 Task: Create a due date automation trigger when advanced on, on the tuesday after a card is due add fields without custom field "Resume" set to a number greater than 1 and greater than 10 at 11:00 AM.
Action: Mouse moved to (895, 273)
Screenshot: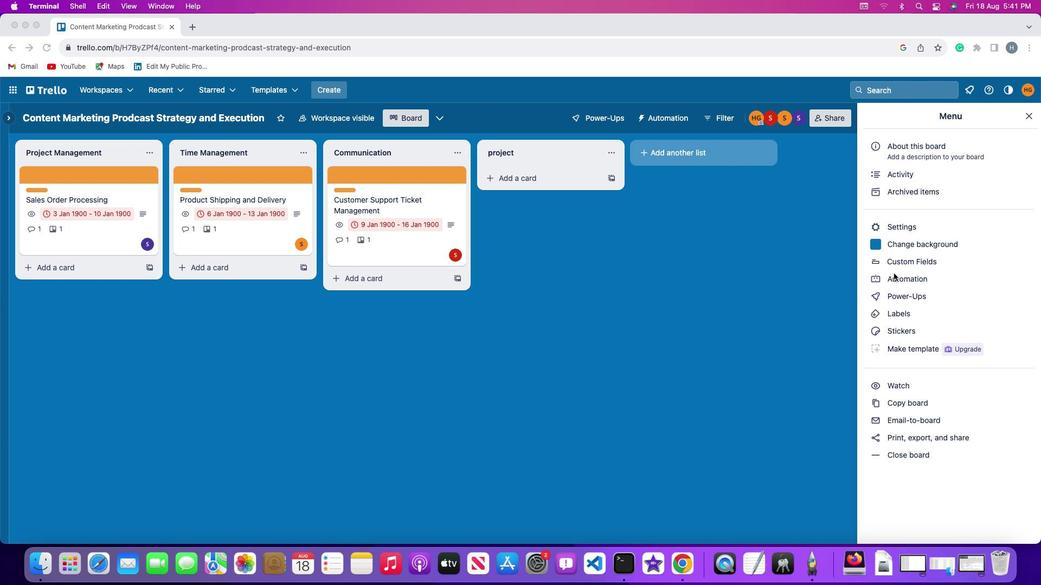 
Action: Mouse pressed left at (895, 273)
Screenshot: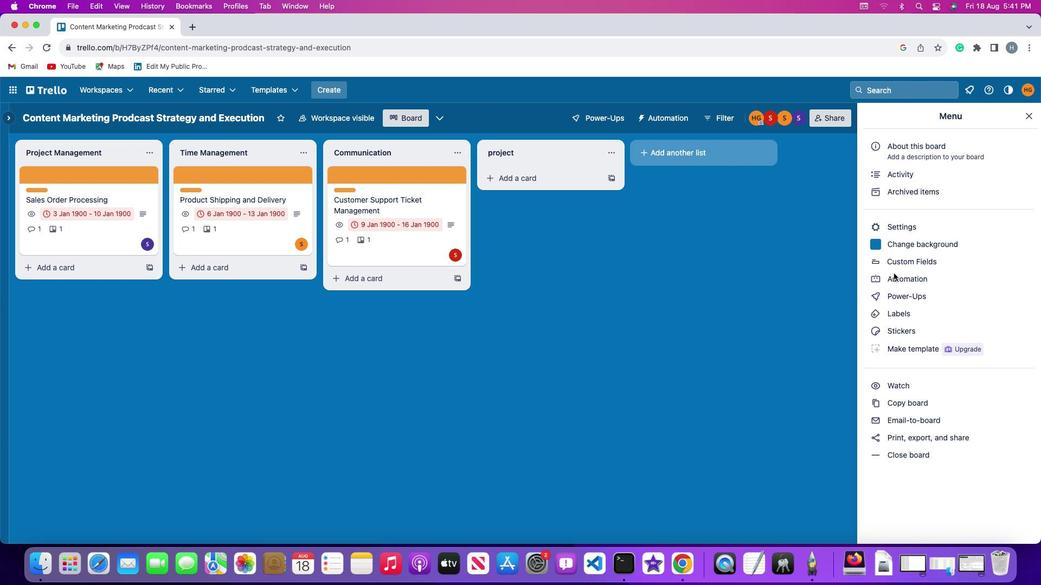 
Action: Mouse pressed left at (895, 273)
Screenshot: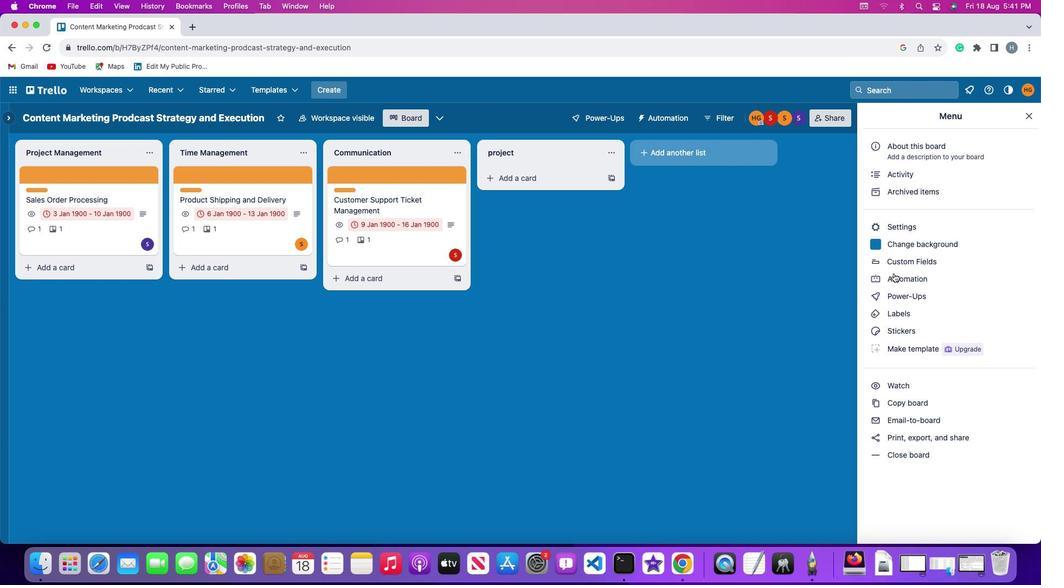 
Action: Mouse moved to (55, 254)
Screenshot: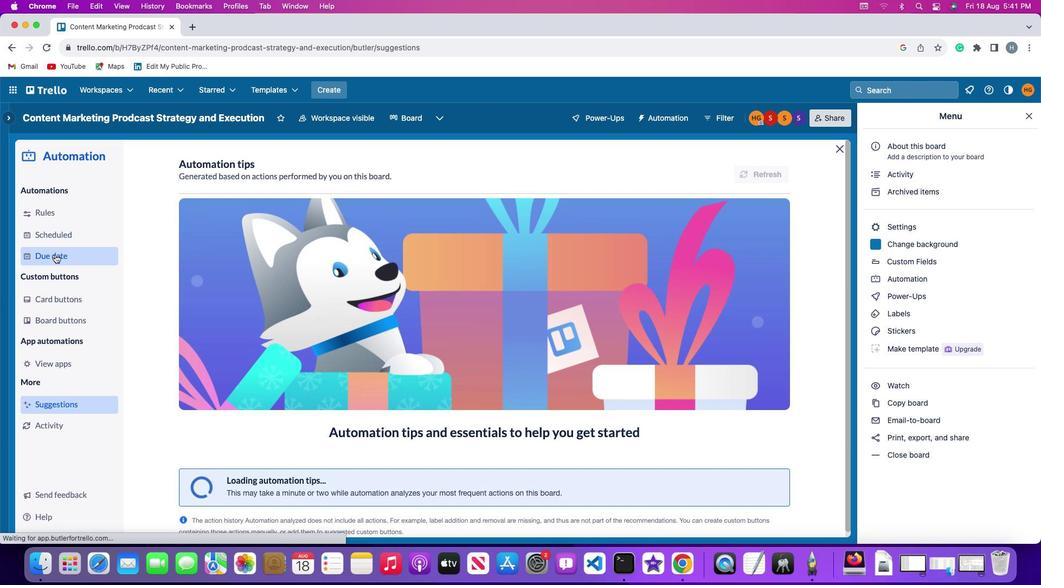 
Action: Mouse pressed left at (55, 254)
Screenshot: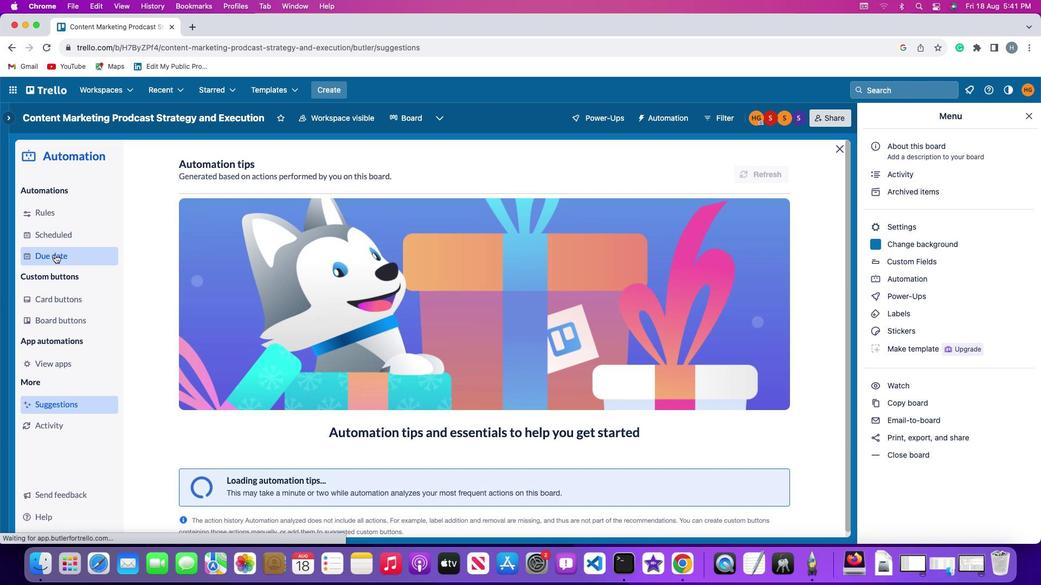
Action: Mouse moved to (732, 166)
Screenshot: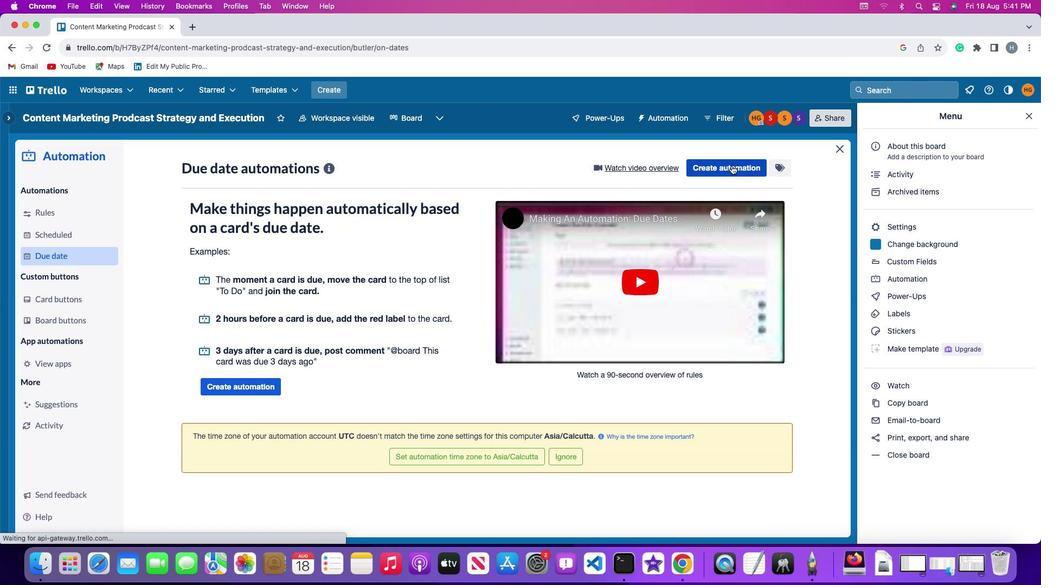 
Action: Mouse pressed left at (732, 166)
Screenshot: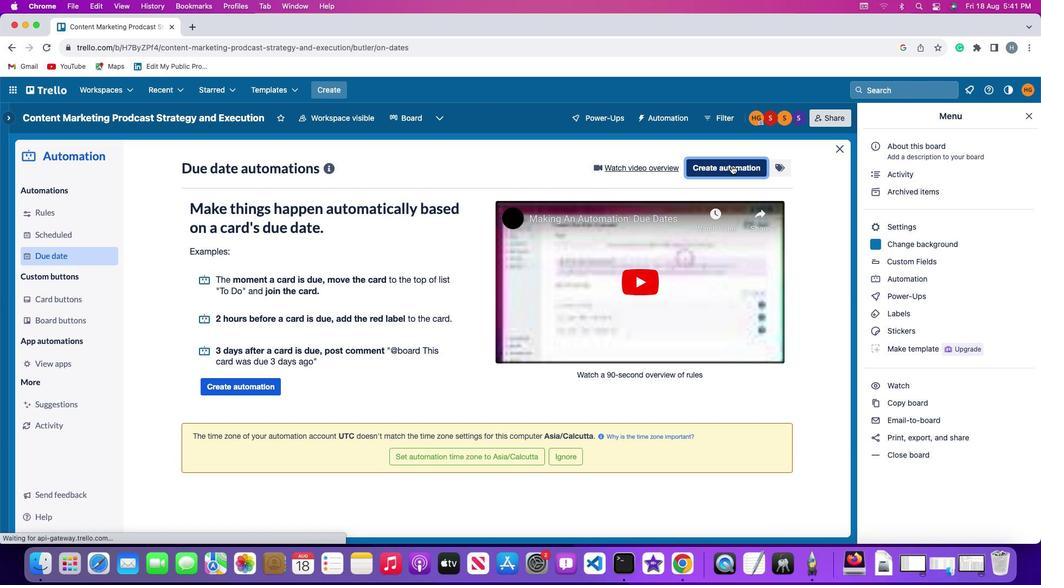 
Action: Mouse moved to (204, 279)
Screenshot: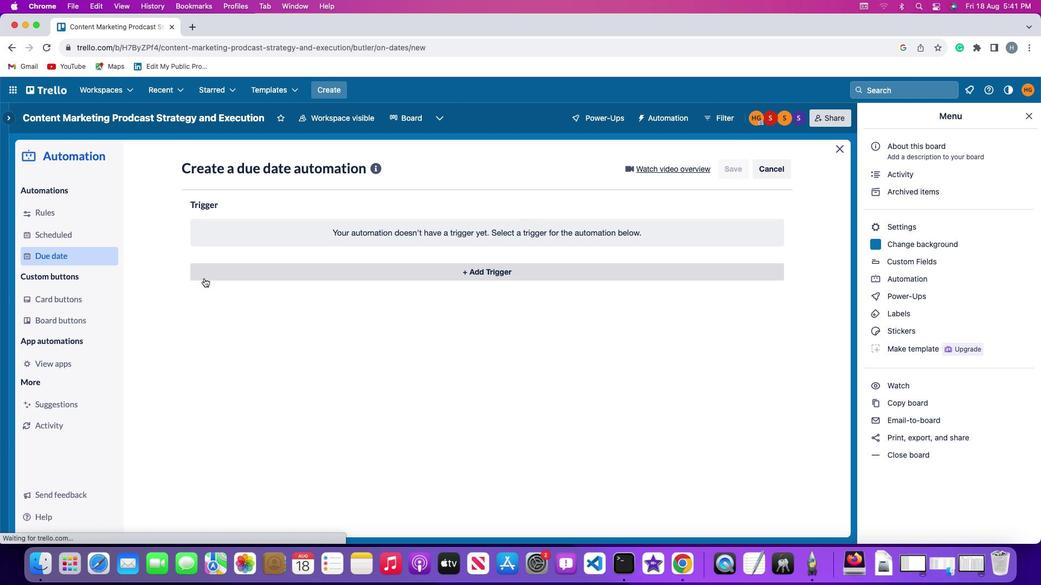 
Action: Mouse pressed left at (204, 279)
Screenshot: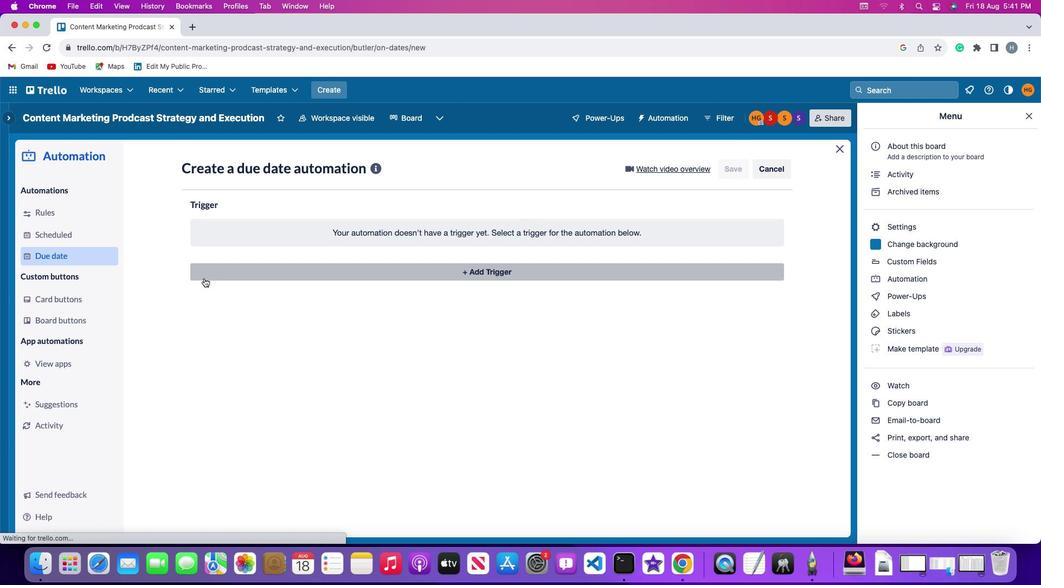 
Action: Mouse moved to (233, 470)
Screenshot: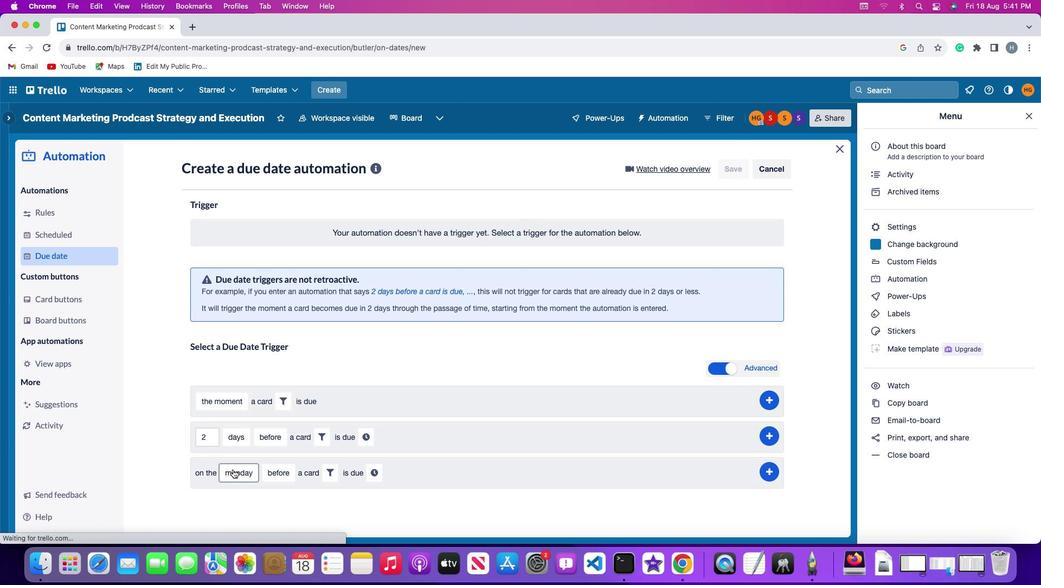 
Action: Mouse pressed left at (233, 470)
Screenshot: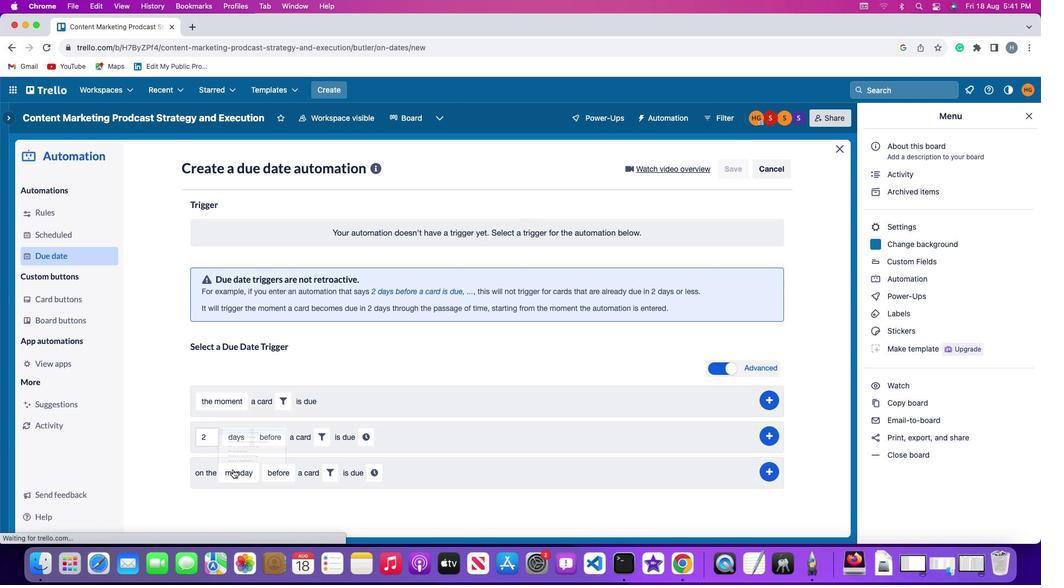 
Action: Mouse moved to (254, 341)
Screenshot: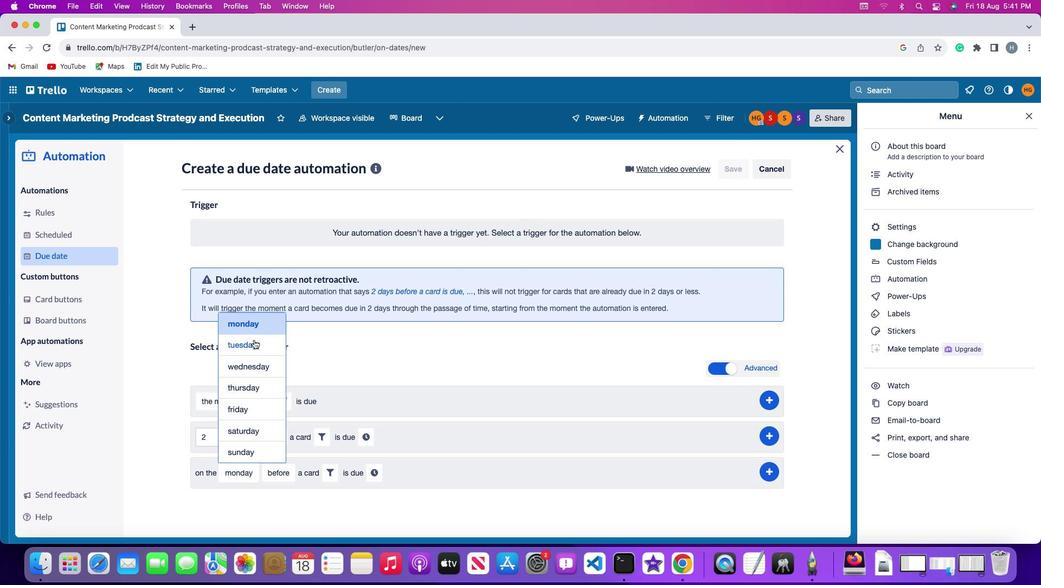 
Action: Mouse pressed left at (254, 341)
Screenshot: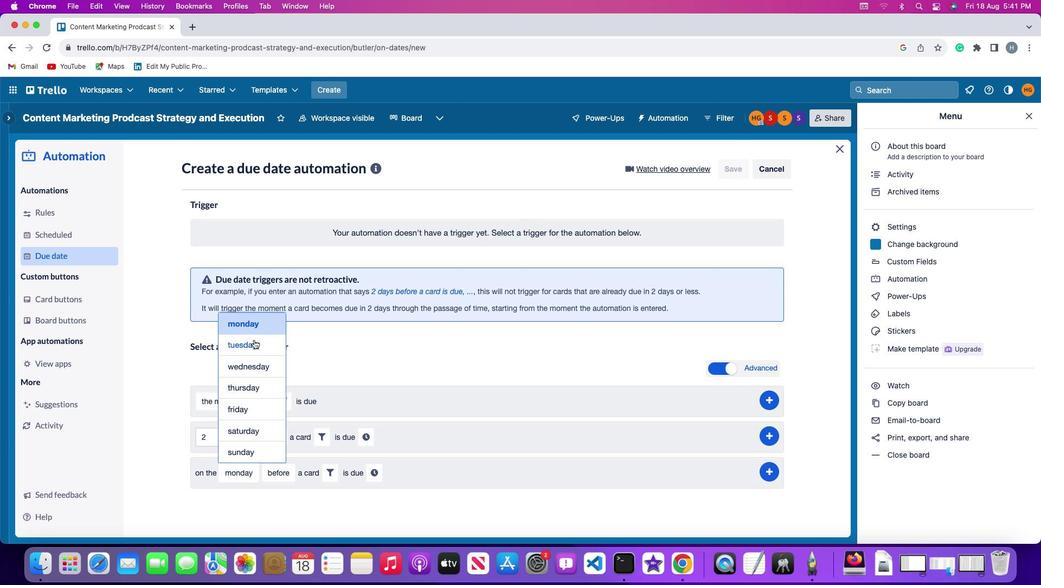 
Action: Mouse moved to (280, 469)
Screenshot: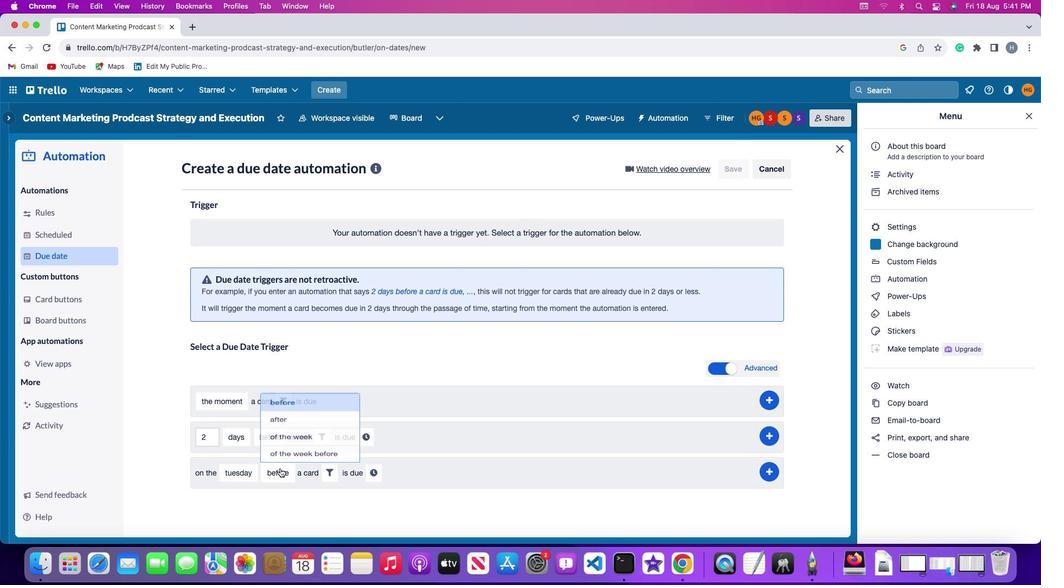 
Action: Mouse pressed left at (280, 469)
Screenshot: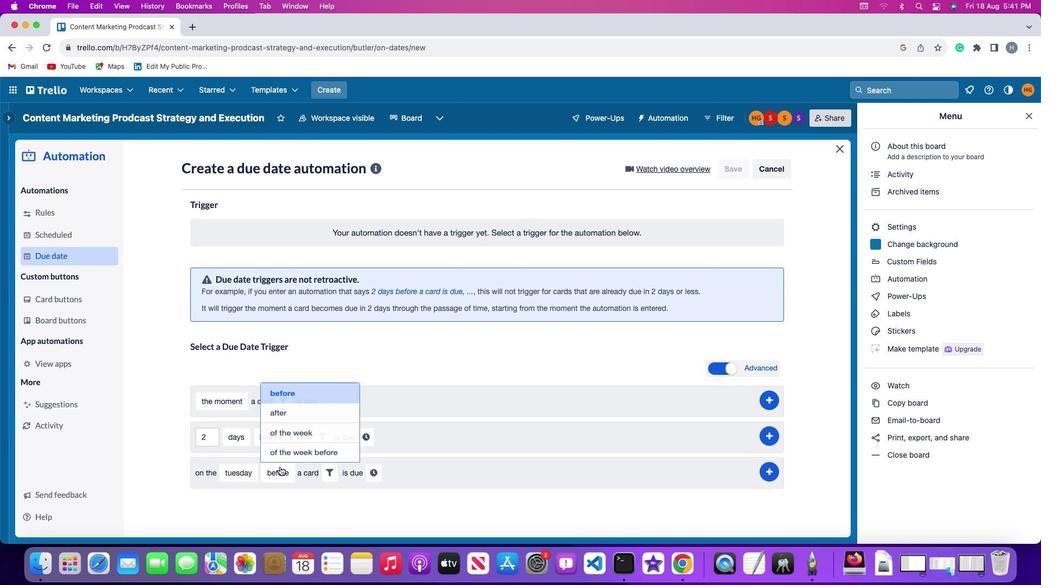 
Action: Mouse moved to (291, 408)
Screenshot: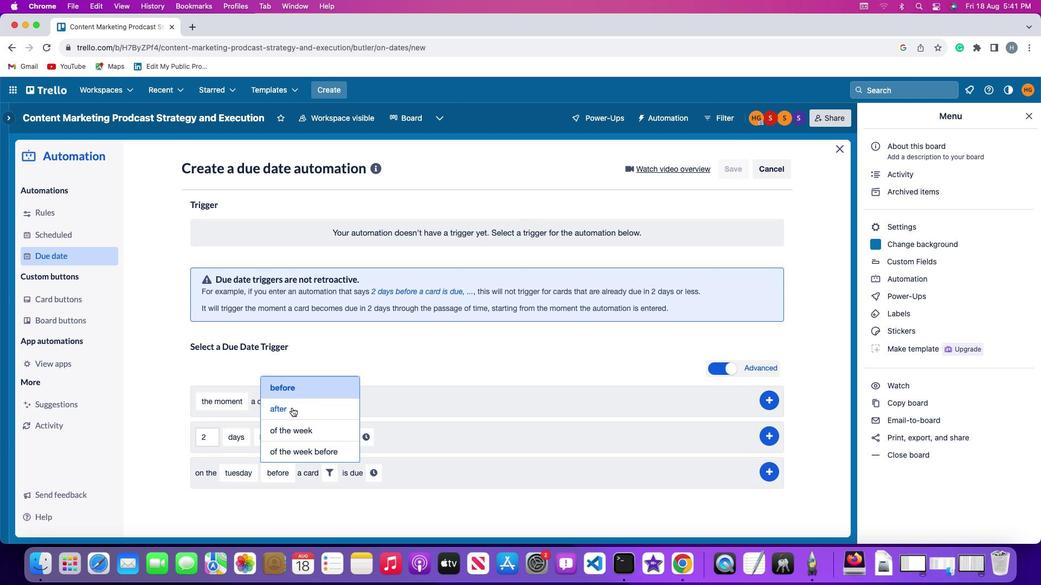 
Action: Mouse pressed left at (291, 408)
Screenshot: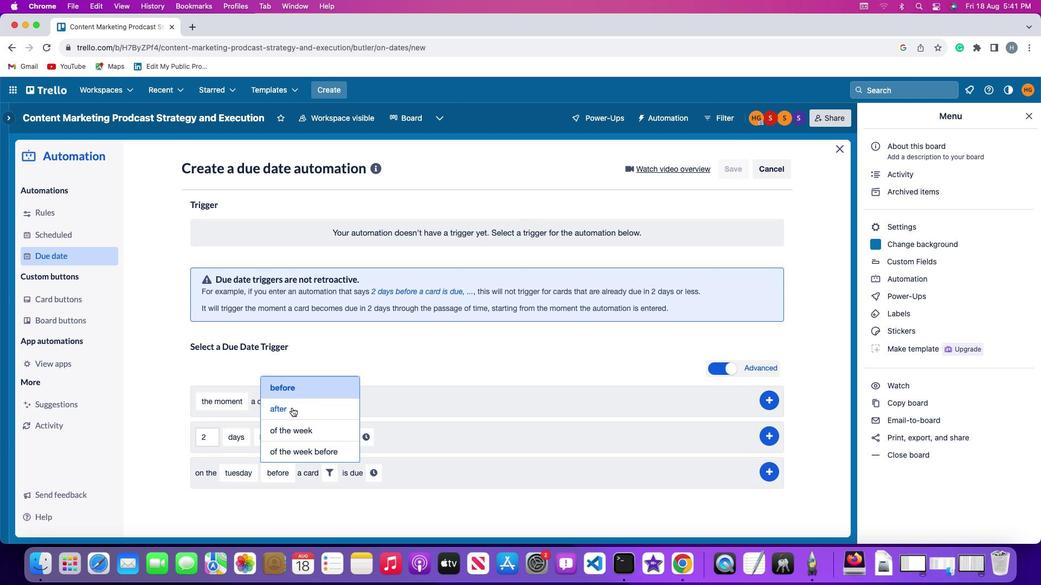 
Action: Mouse moved to (324, 468)
Screenshot: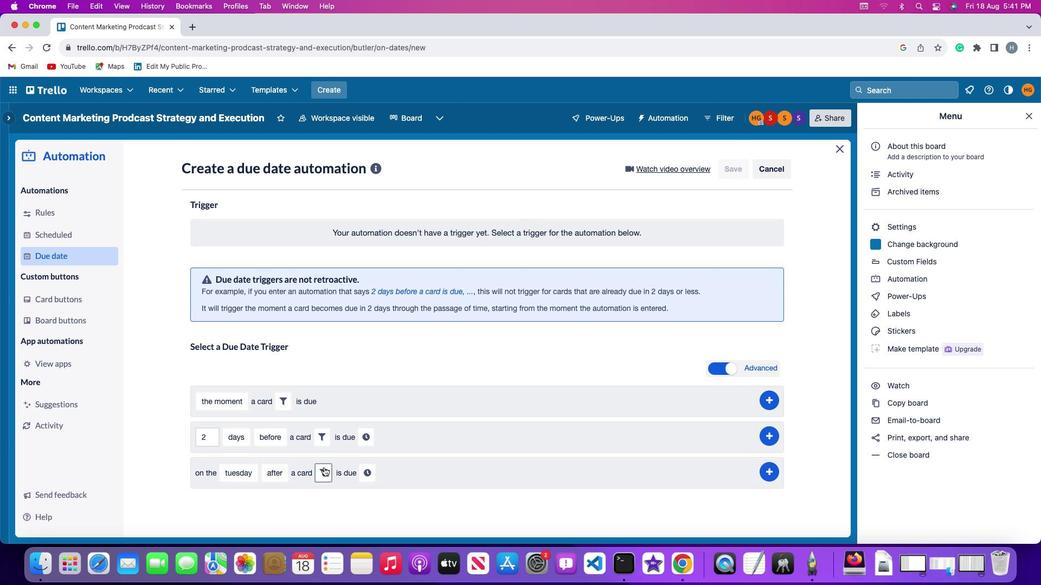 
Action: Mouse pressed left at (324, 468)
Screenshot: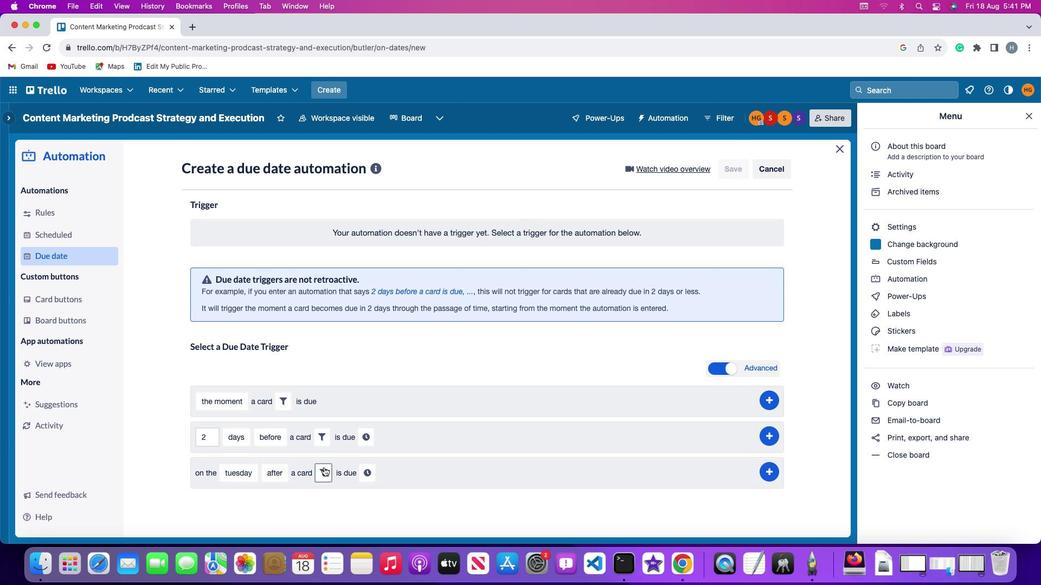 
Action: Mouse moved to (507, 505)
Screenshot: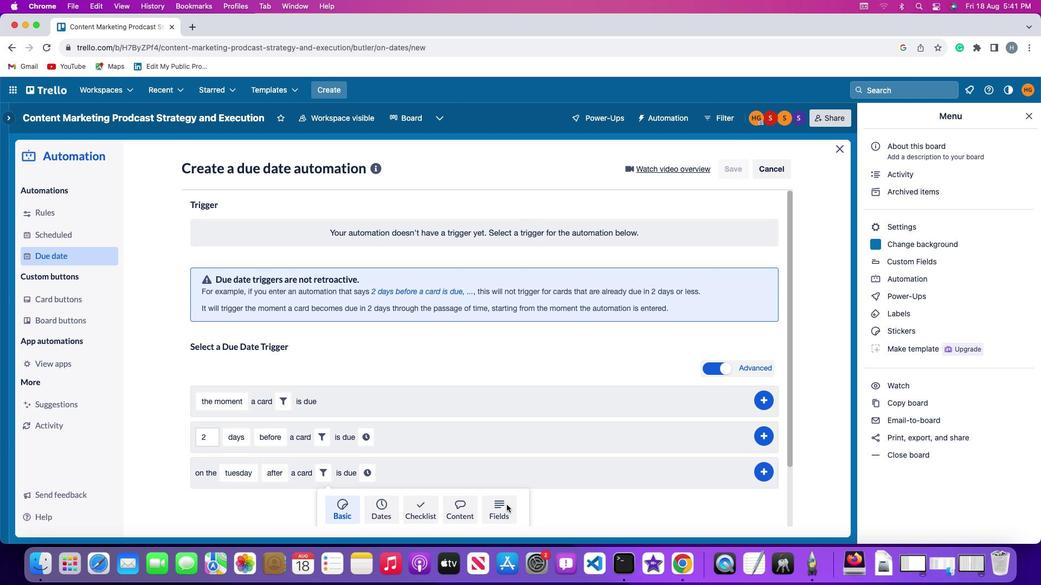 
Action: Mouse pressed left at (507, 505)
Screenshot: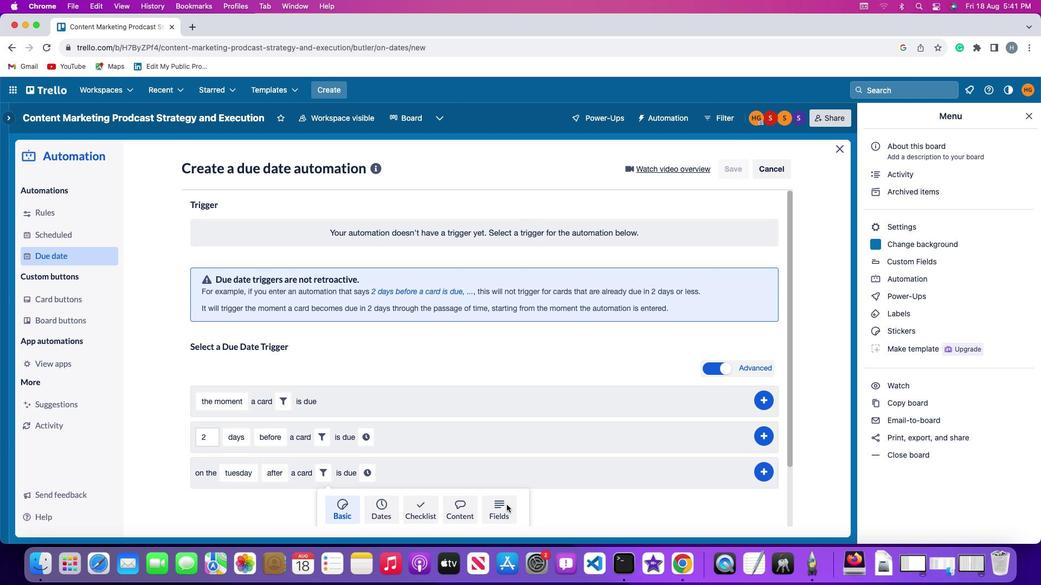 
Action: Mouse moved to (272, 499)
Screenshot: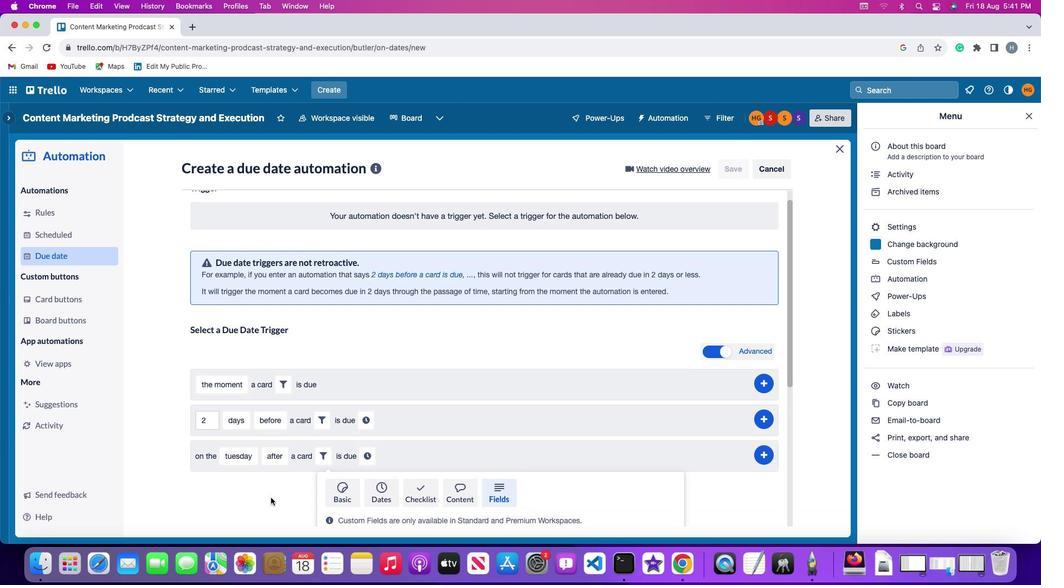 
Action: Mouse scrolled (272, 499) with delta (0, 0)
Screenshot: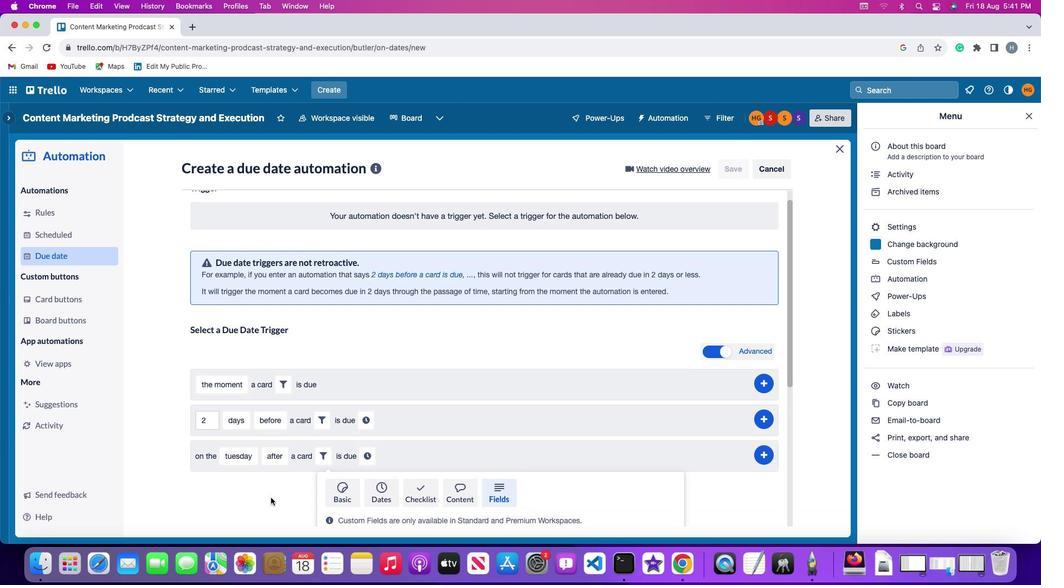
Action: Mouse moved to (272, 498)
Screenshot: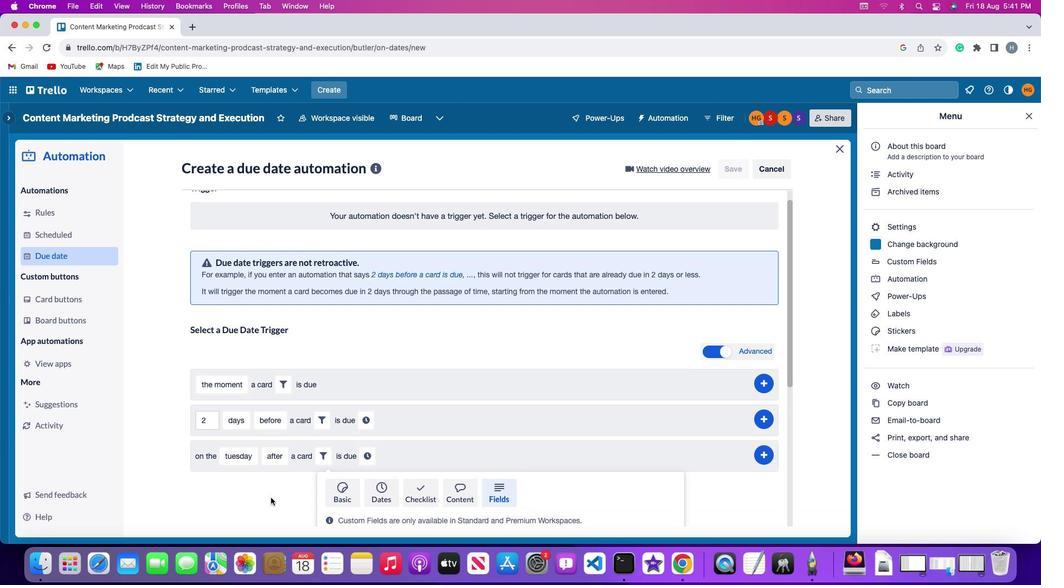 
Action: Mouse scrolled (272, 498) with delta (0, 0)
Screenshot: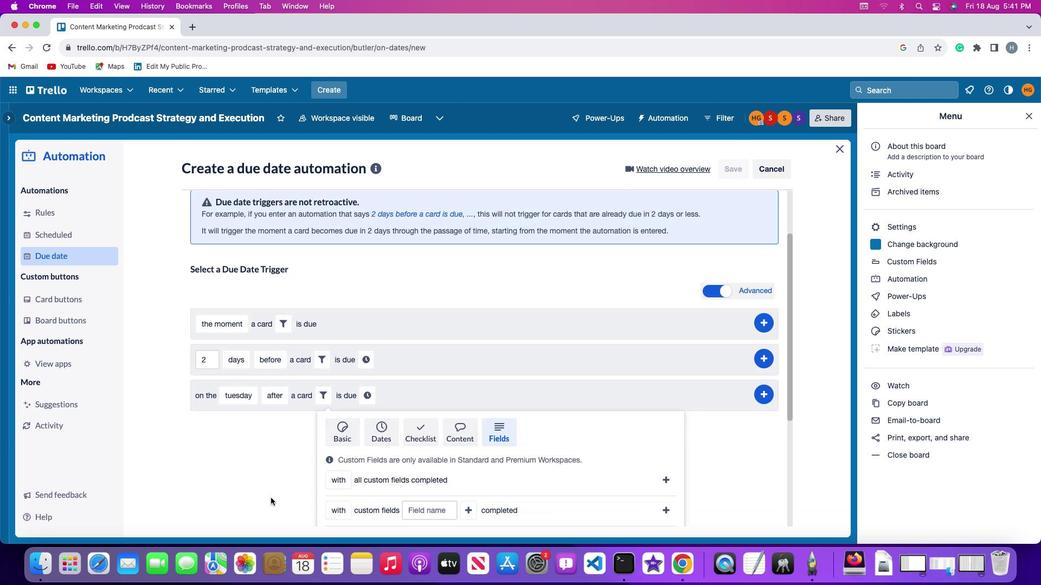 
Action: Mouse moved to (271, 498)
Screenshot: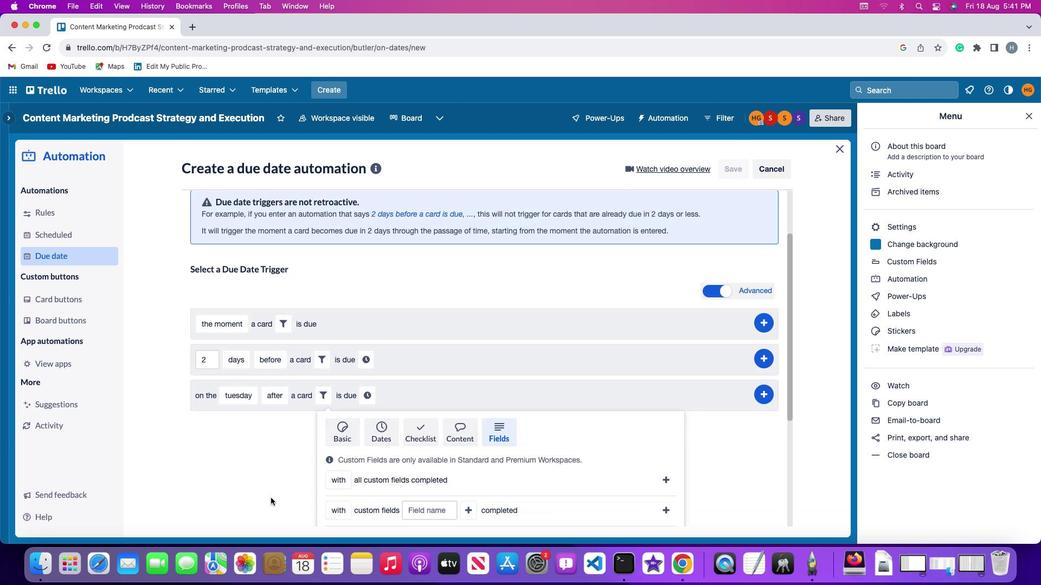 
Action: Mouse scrolled (271, 498) with delta (0, 0)
Screenshot: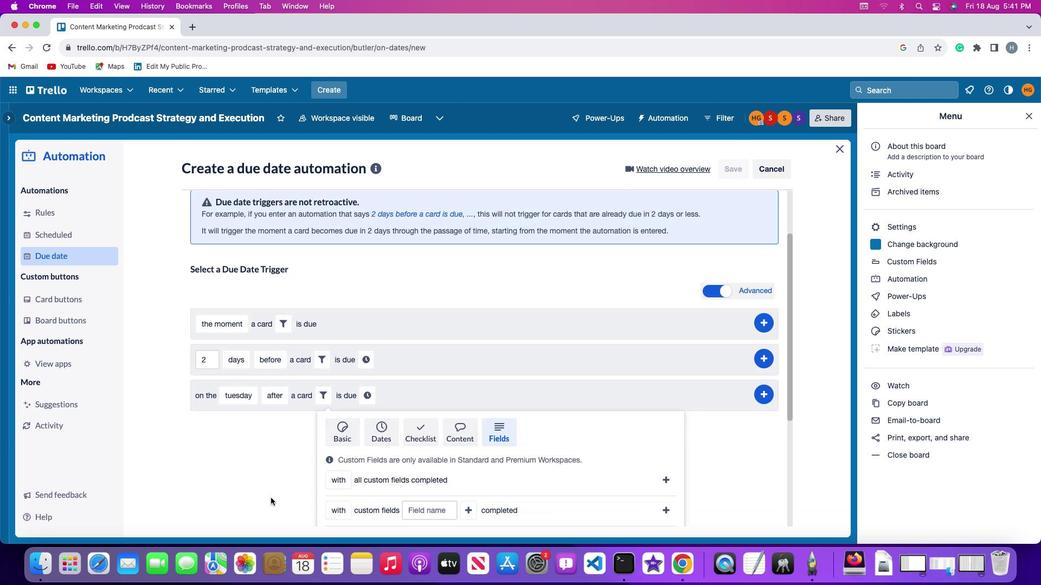 
Action: Mouse moved to (271, 498)
Screenshot: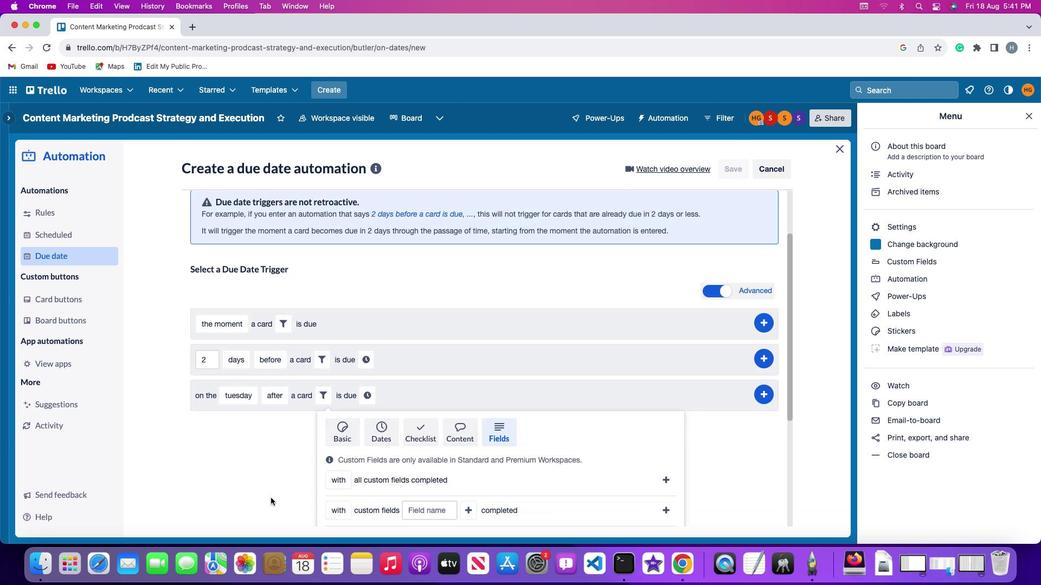 
Action: Mouse scrolled (271, 498) with delta (0, -1)
Screenshot: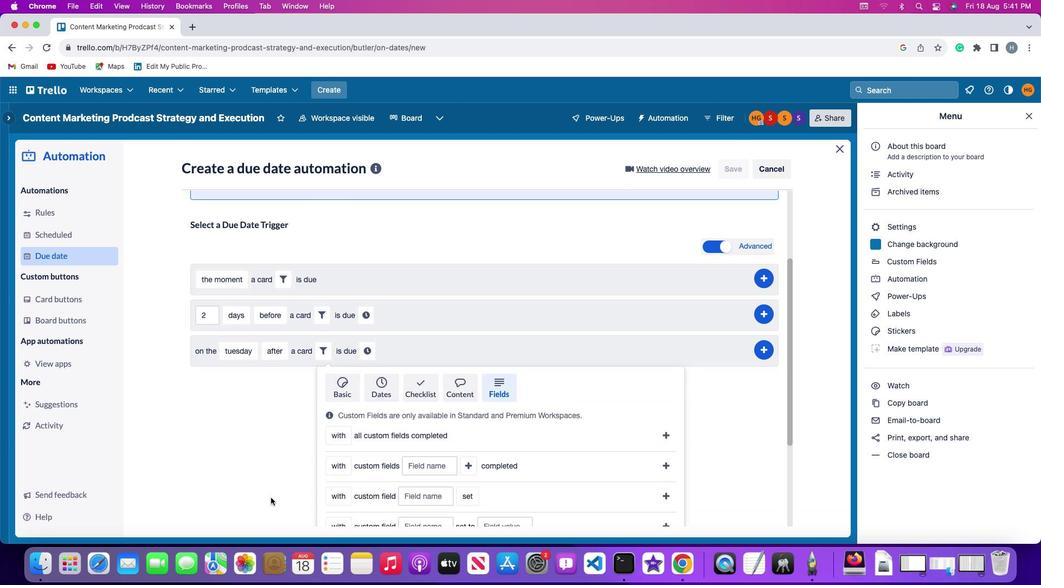 
Action: Mouse scrolled (271, 498) with delta (0, -1)
Screenshot: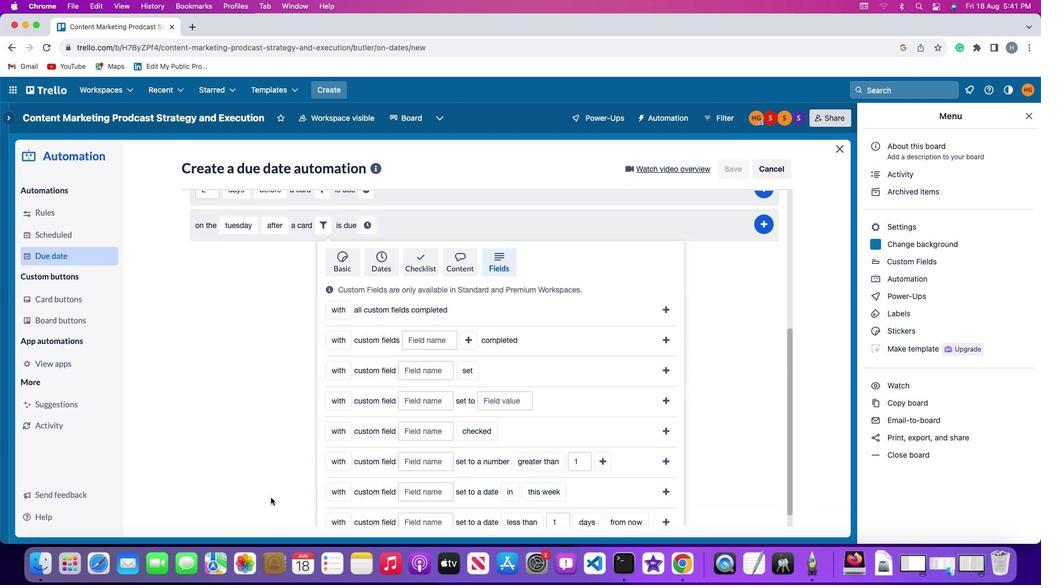 
Action: Mouse scrolled (271, 498) with delta (0, 0)
Screenshot: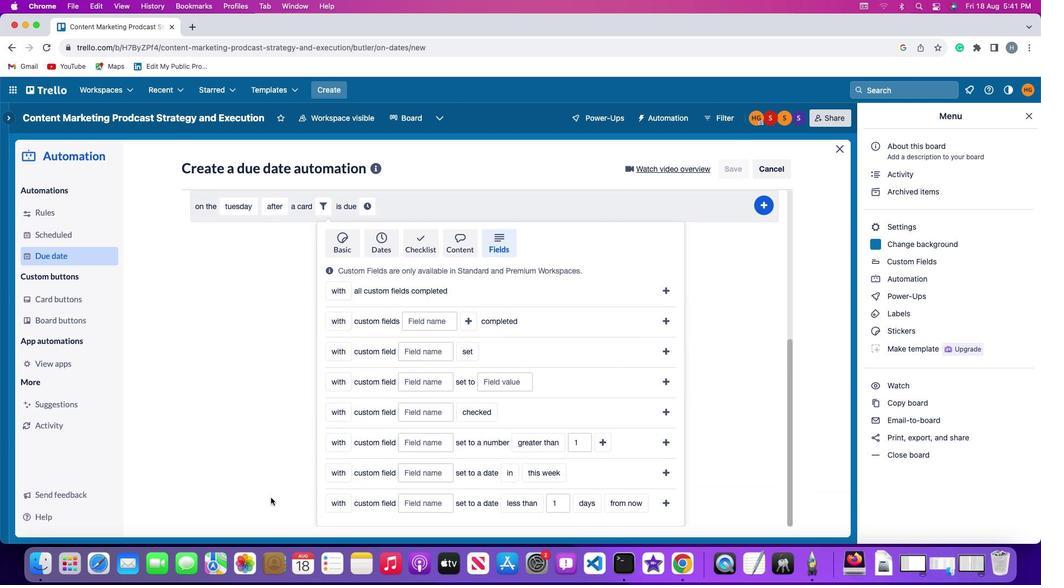 
Action: Mouse scrolled (271, 498) with delta (0, 0)
Screenshot: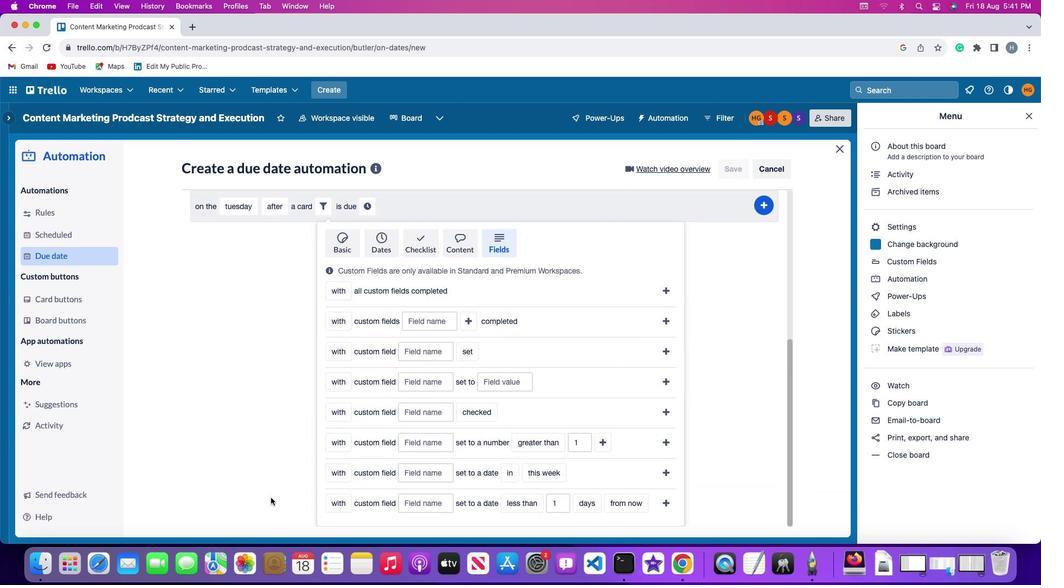 
Action: Mouse scrolled (271, 498) with delta (0, 0)
Screenshot: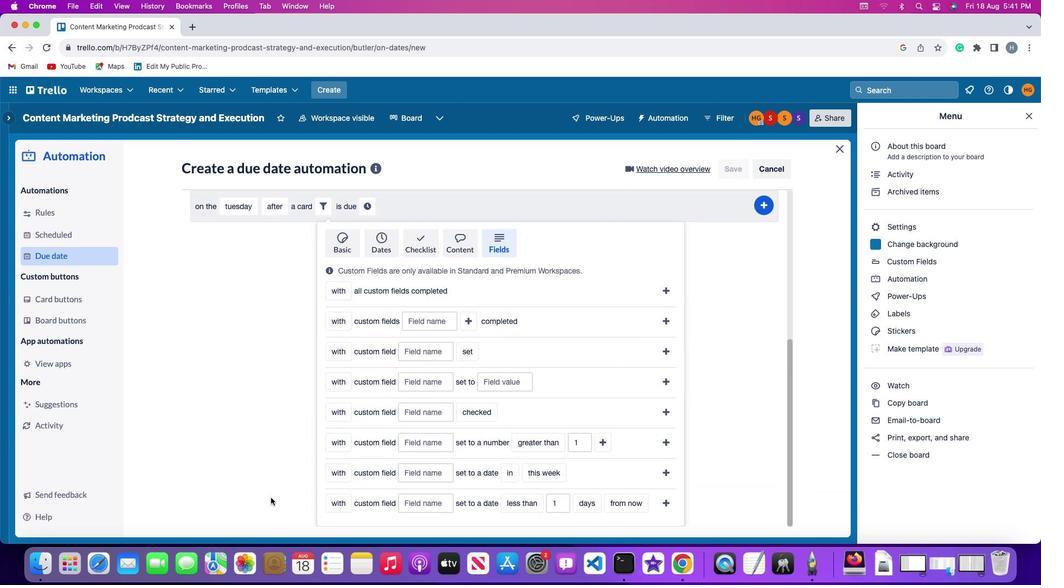 
Action: Mouse scrolled (271, 498) with delta (0, -1)
Screenshot: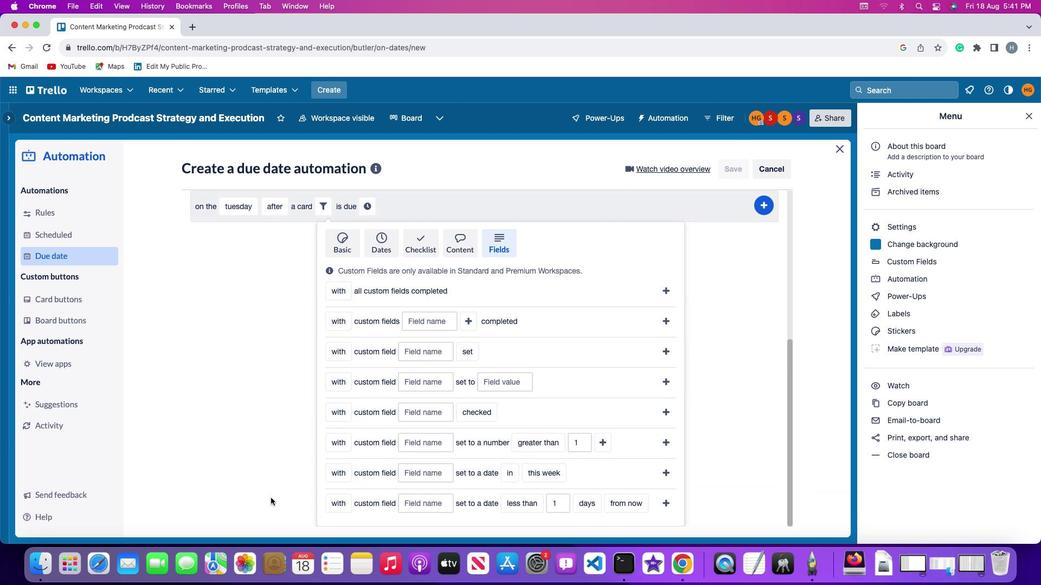 
Action: Mouse scrolled (271, 498) with delta (0, -2)
Screenshot: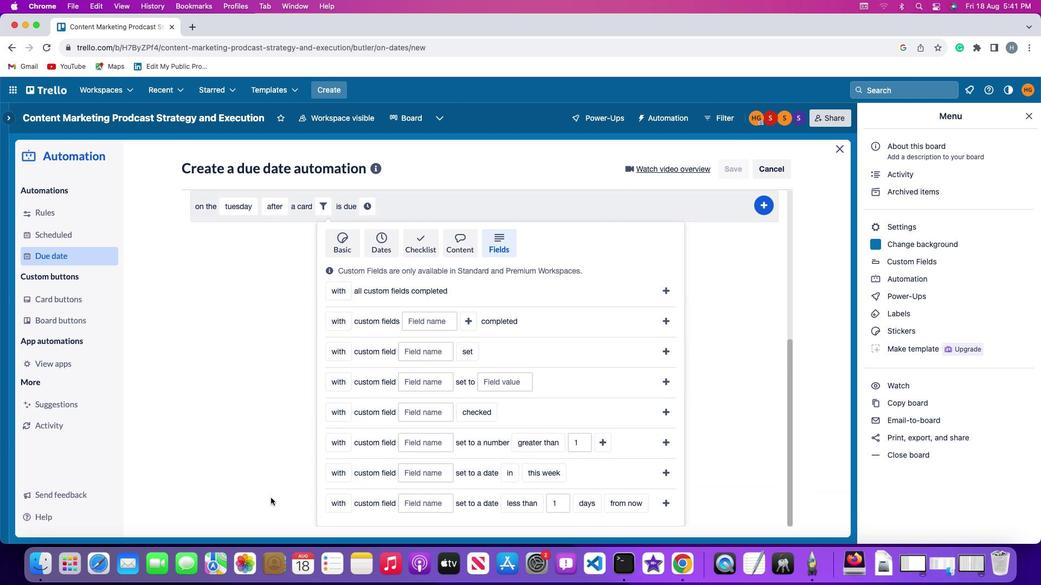 
Action: Mouse scrolled (271, 498) with delta (0, 0)
Screenshot: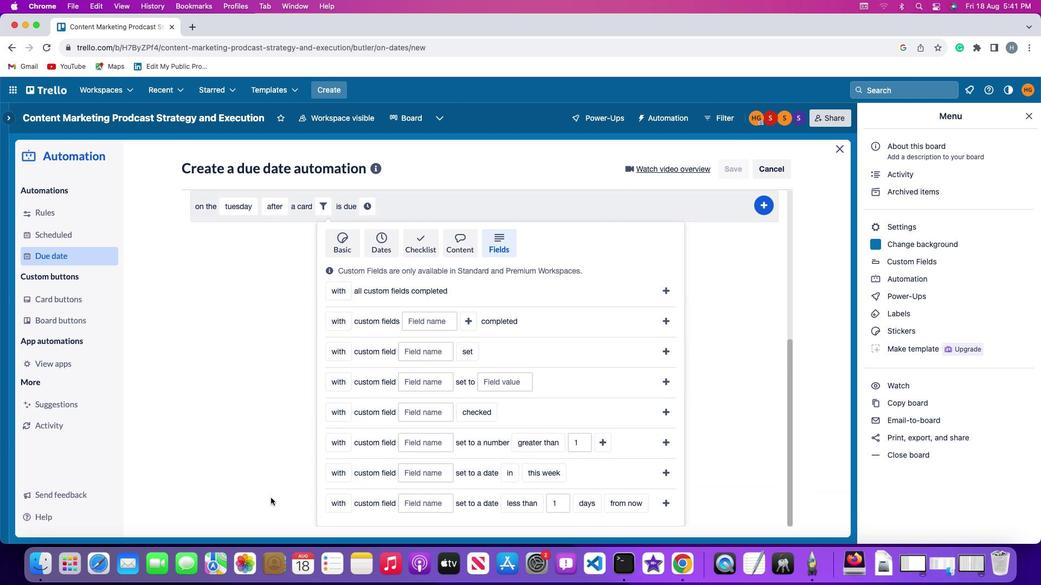 
Action: Mouse scrolled (271, 498) with delta (0, 0)
Screenshot: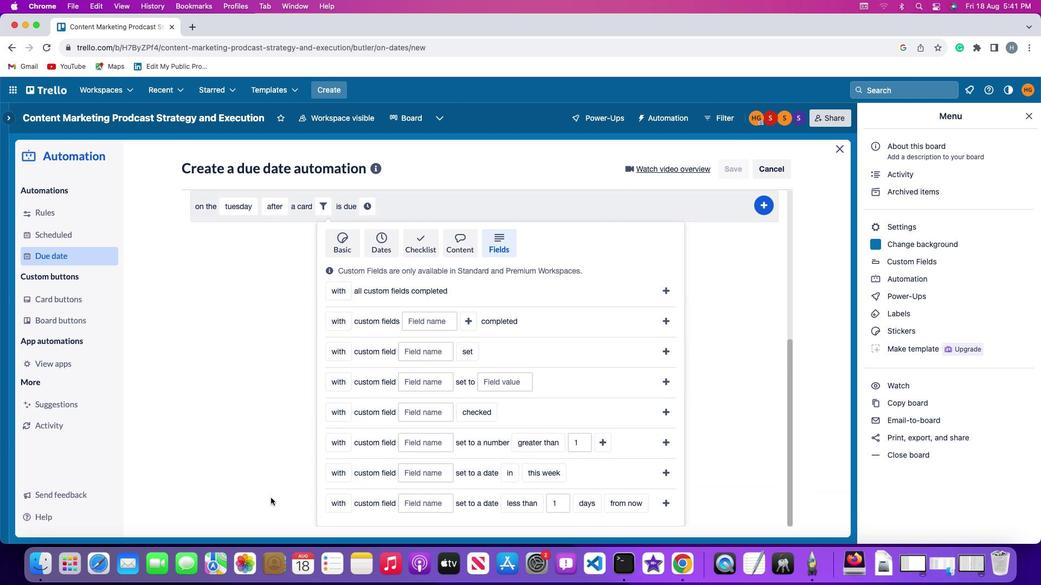 
Action: Mouse moved to (334, 442)
Screenshot: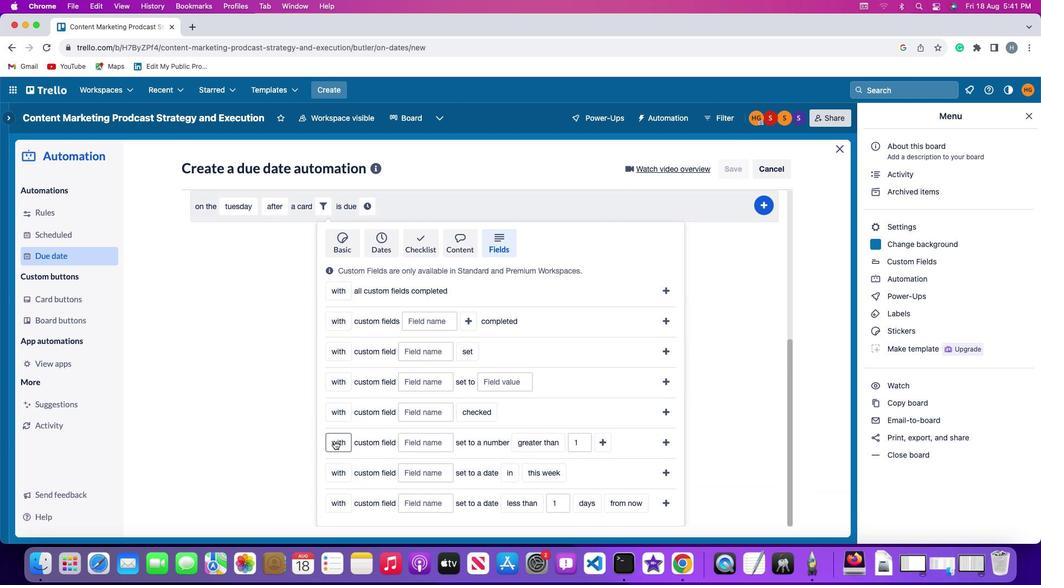 
Action: Mouse pressed left at (334, 442)
Screenshot: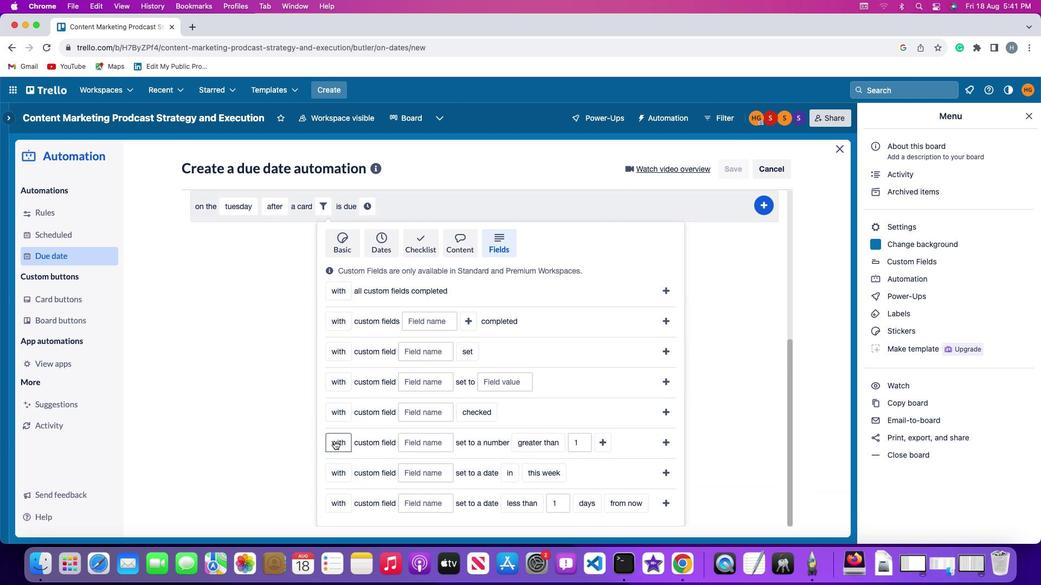 
Action: Mouse moved to (347, 483)
Screenshot: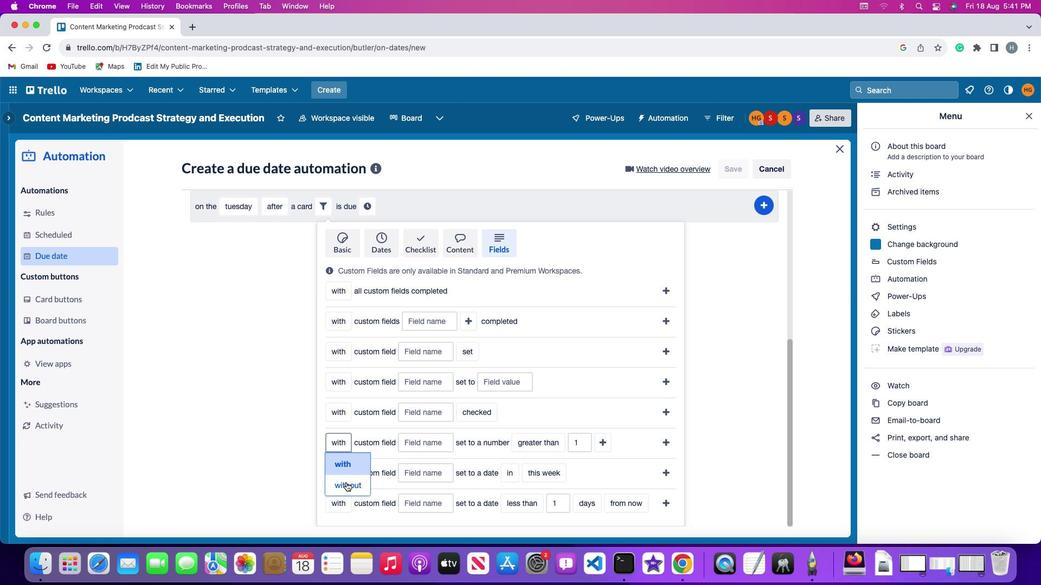 
Action: Mouse pressed left at (347, 483)
Screenshot: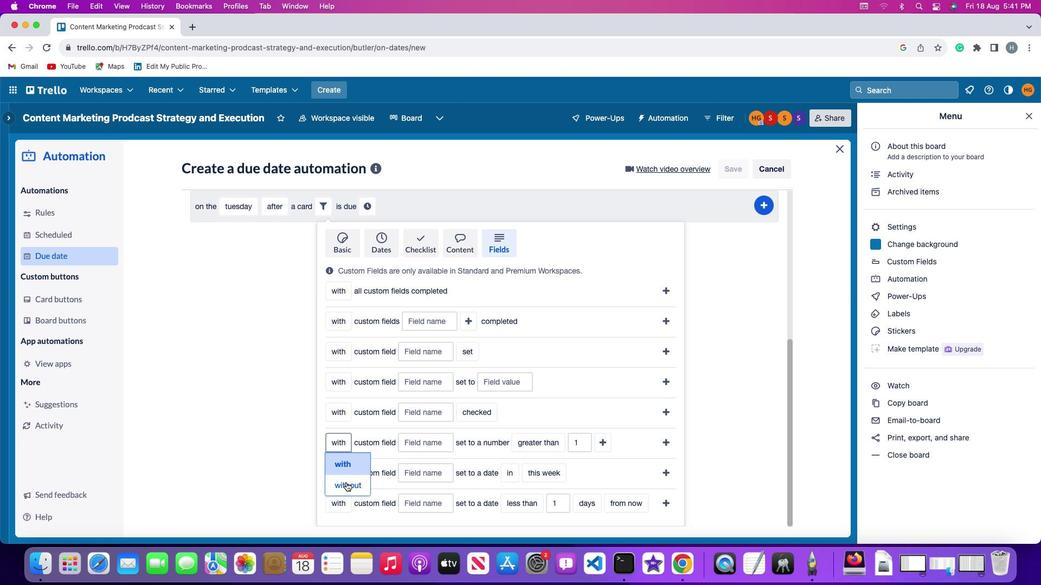 
Action: Mouse moved to (433, 443)
Screenshot: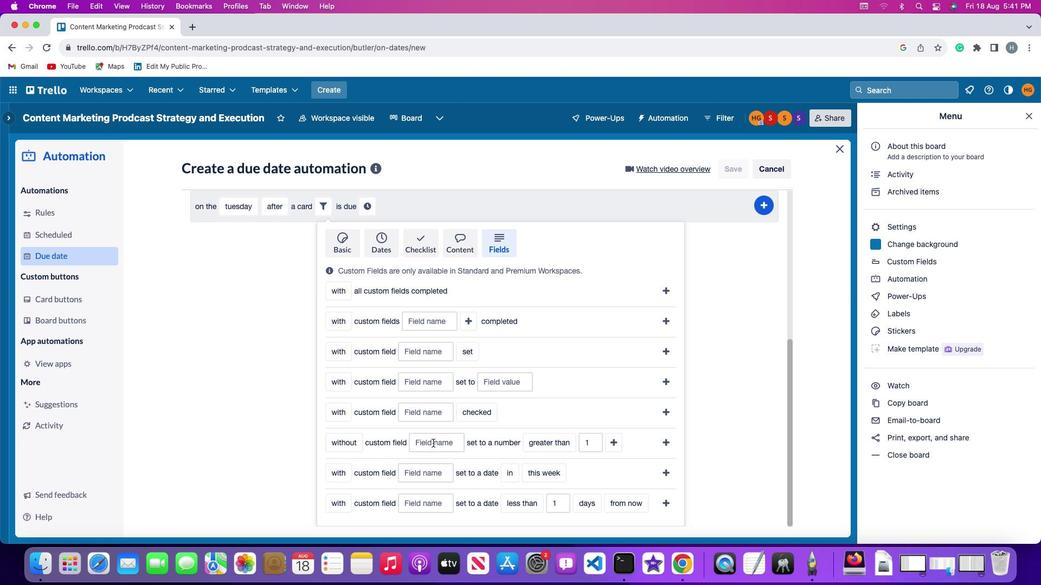 
Action: Mouse pressed left at (433, 443)
Screenshot: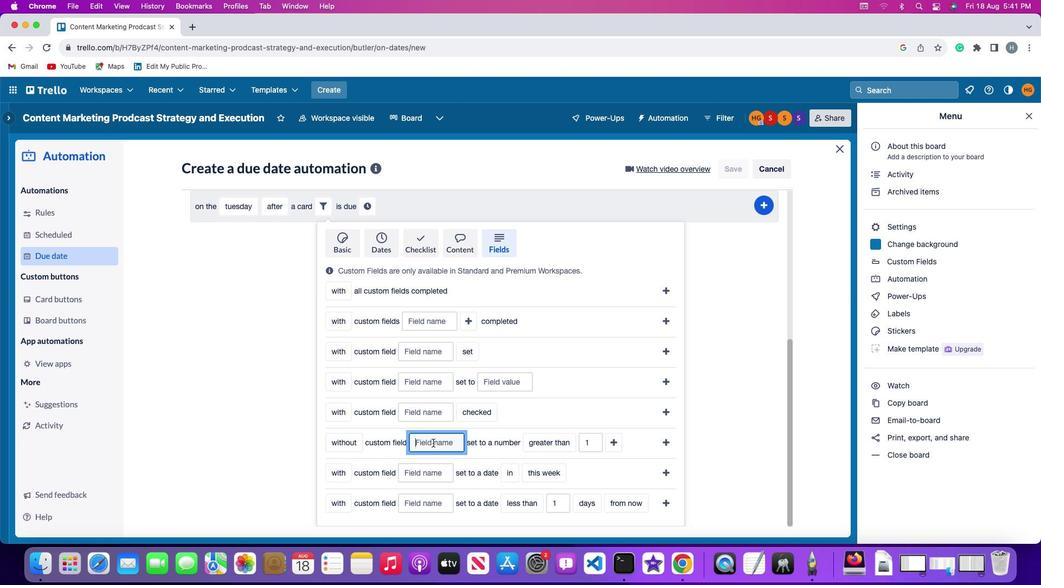 
Action: Key pressed Key.shift'R''e''s''u''m''e'
Screenshot: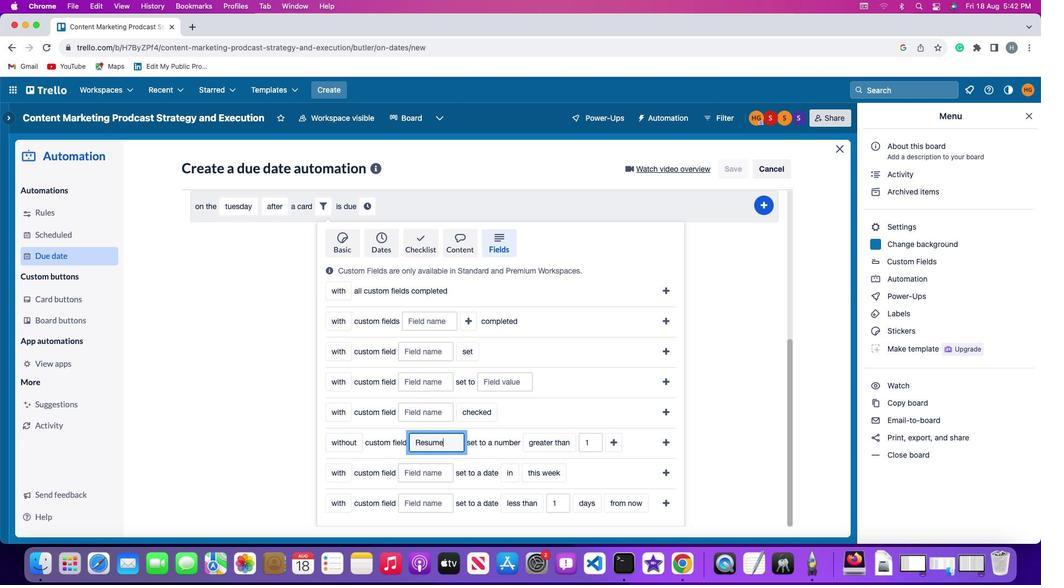 
Action: Mouse moved to (526, 439)
Screenshot: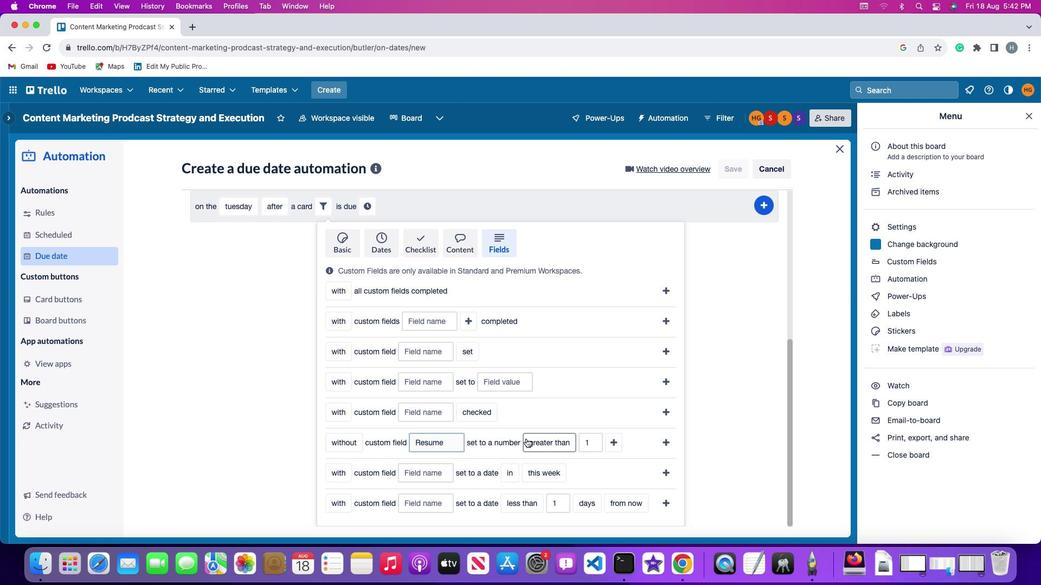 
Action: Mouse pressed left at (526, 439)
Screenshot: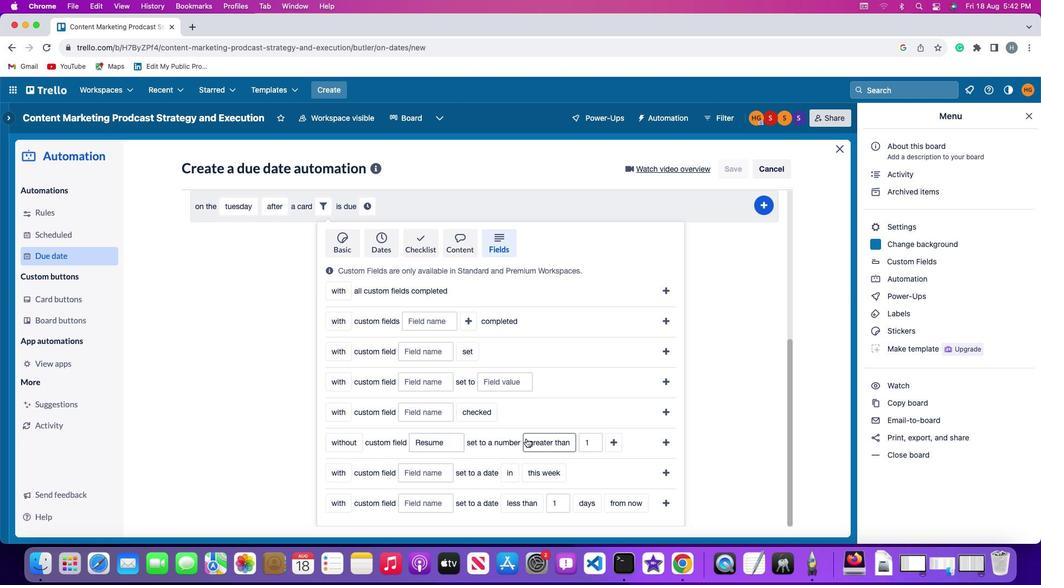 
Action: Mouse moved to (560, 358)
Screenshot: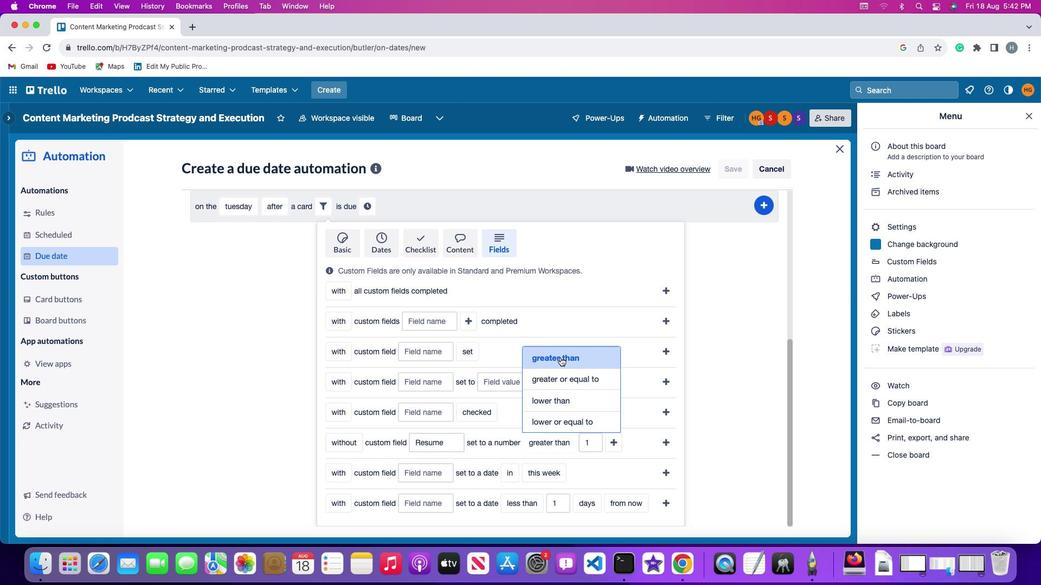 
Action: Mouse pressed left at (560, 358)
Screenshot: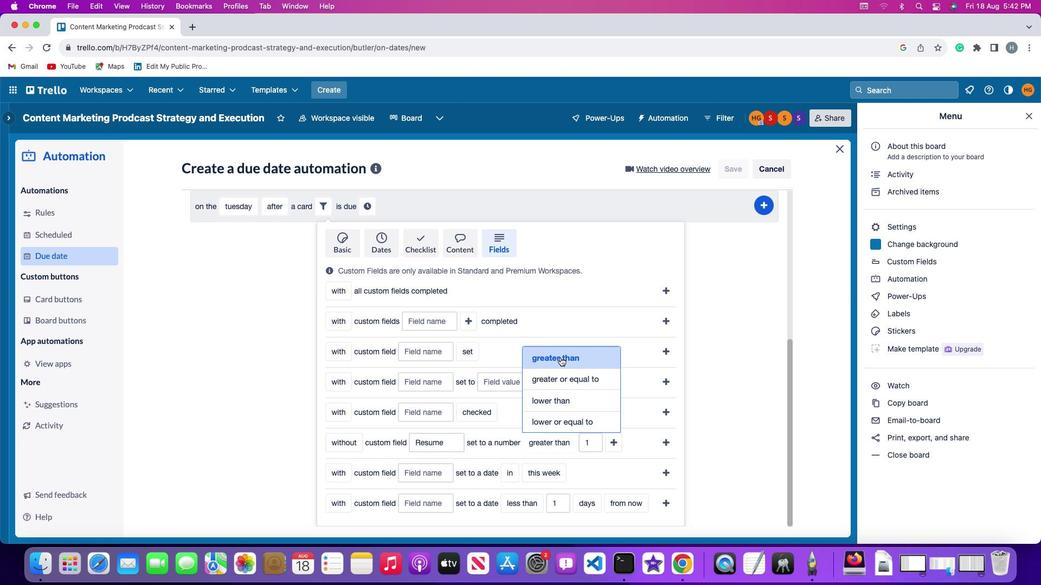 
Action: Mouse moved to (595, 448)
Screenshot: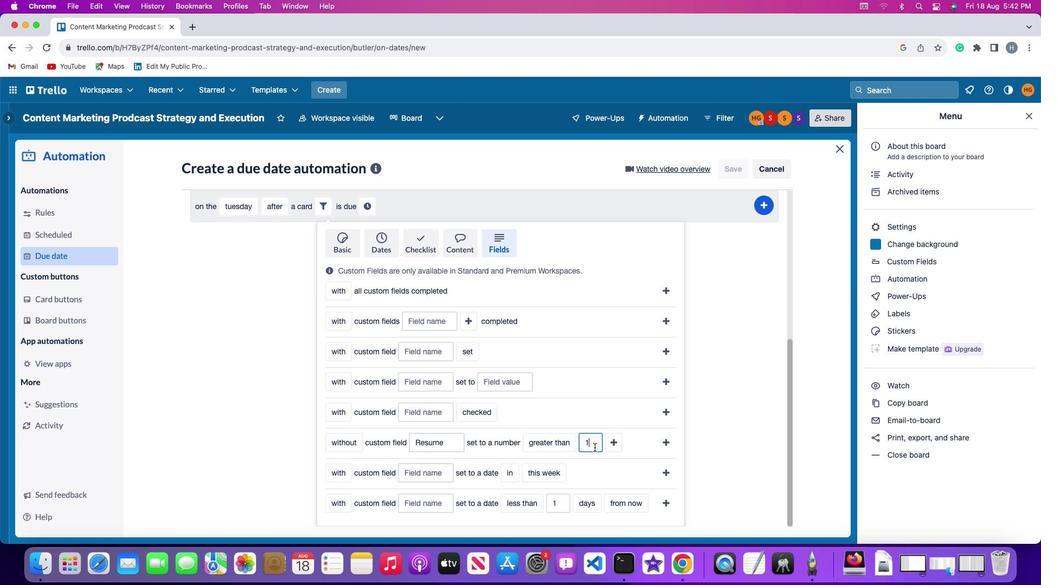 
Action: Mouse pressed left at (595, 448)
Screenshot: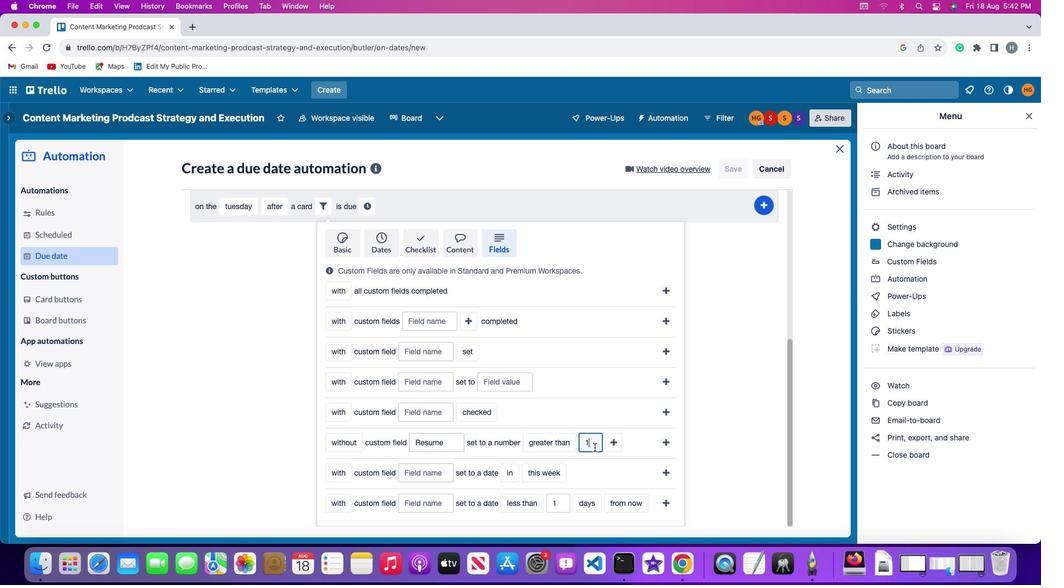 
Action: Mouse moved to (595, 447)
Screenshot: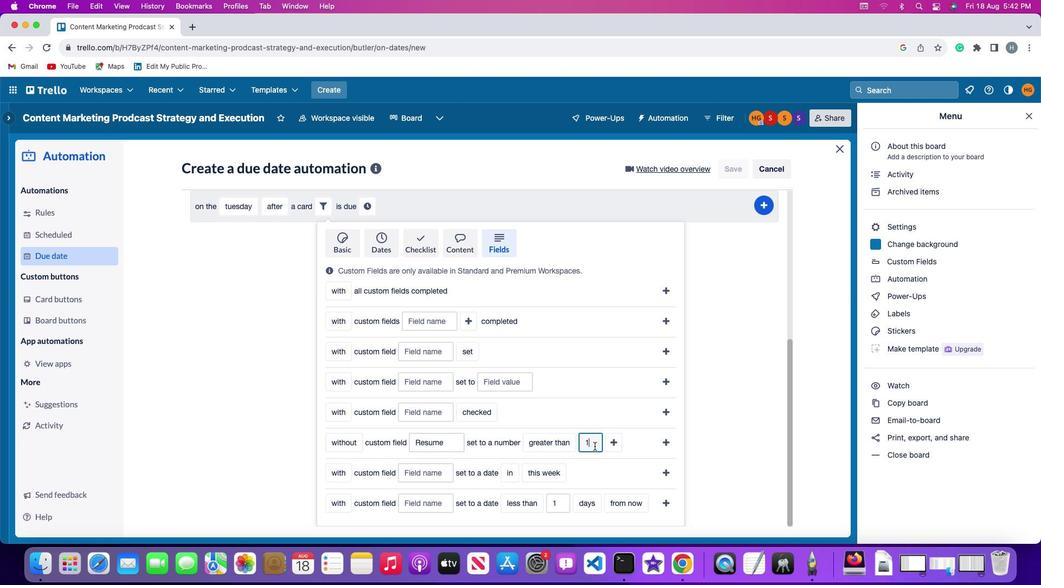 
Action: Key pressed Key.backspace'1'
Screenshot: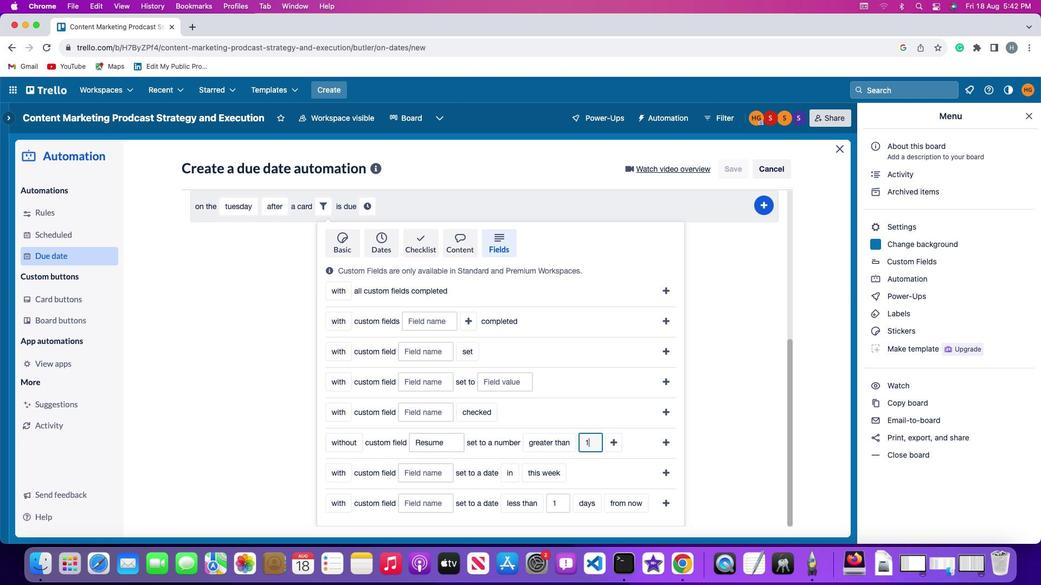 
Action: Mouse moved to (624, 443)
Screenshot: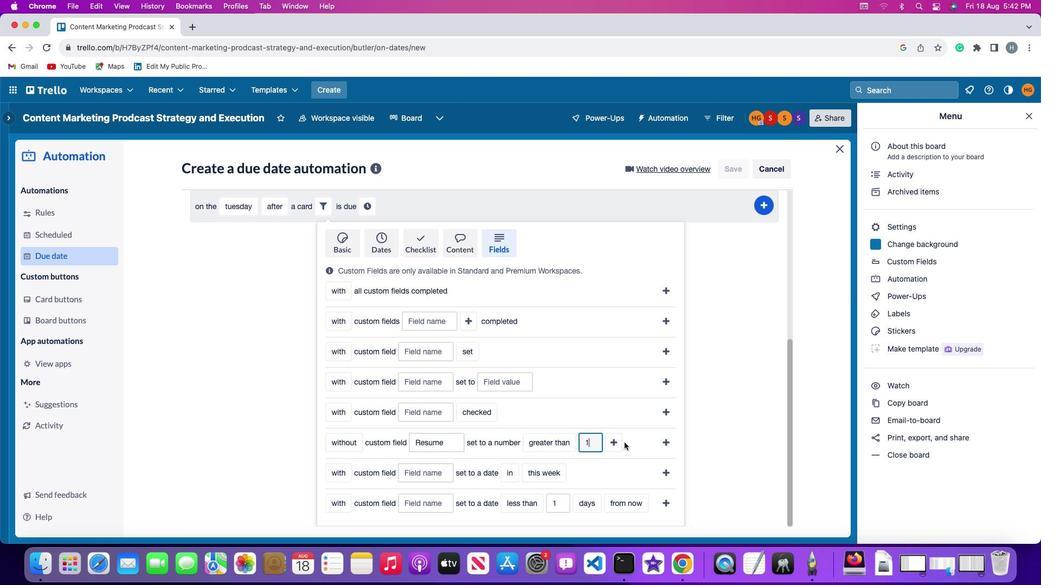 
Action: Mouse pressed left at (624, 443)
Screenshot: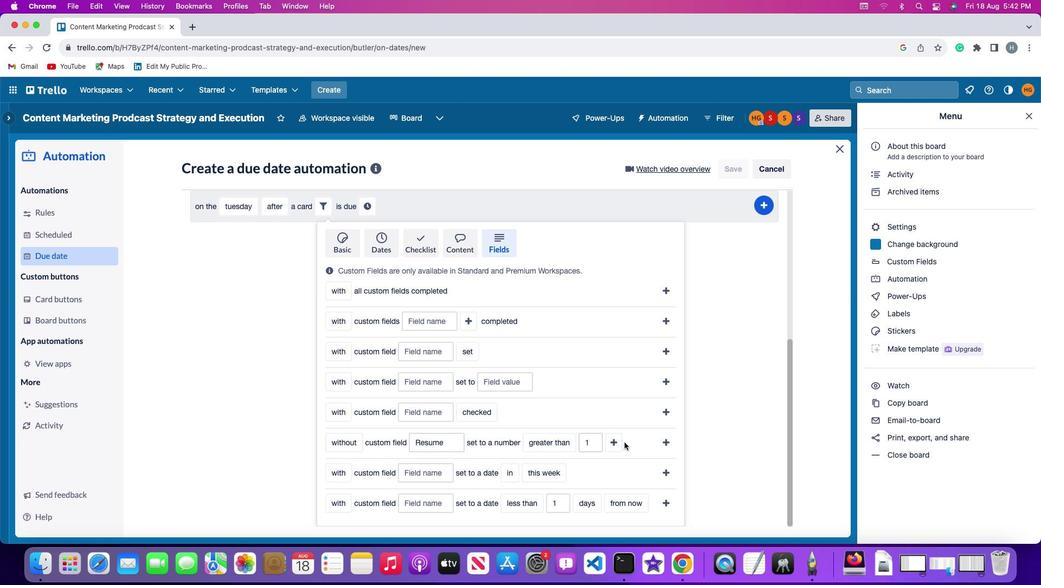 
Action: Mouse moved to (618, 443)
Screenshot: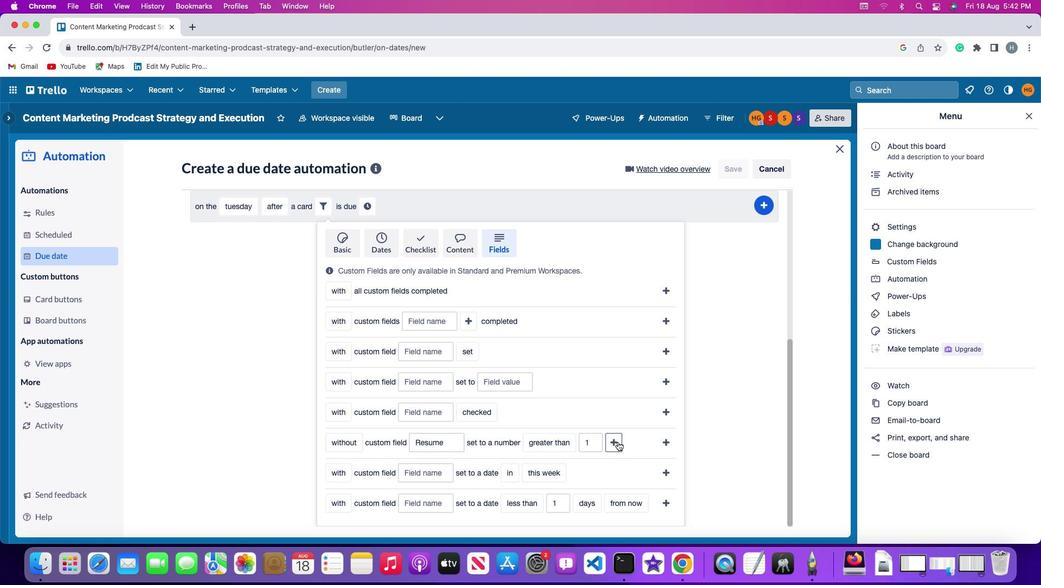
Action: Mouse pressed left at (618, 443)
Screenshot: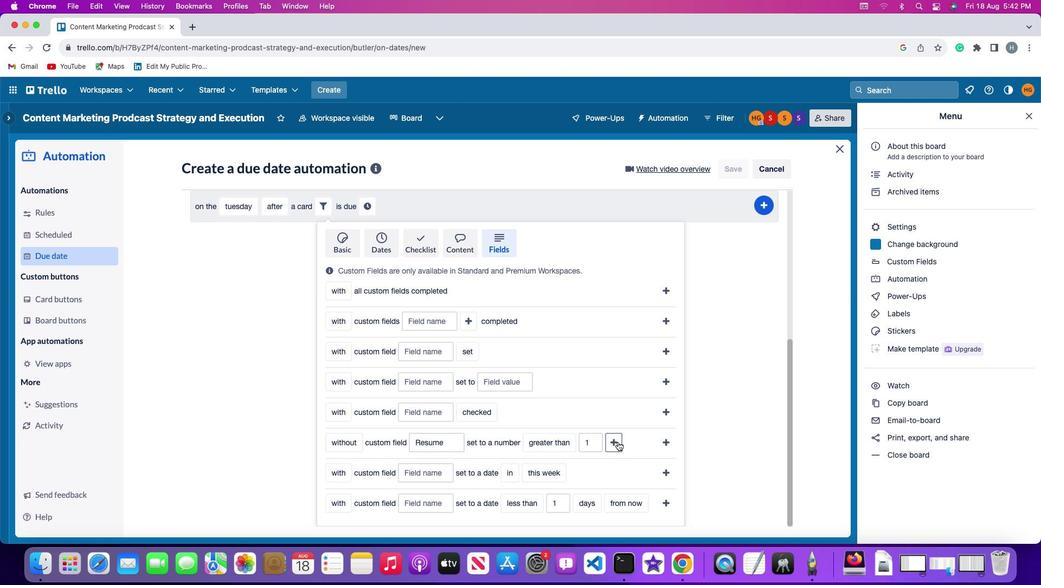 
Action: Mouse moved to (634, 443)
Screenshot: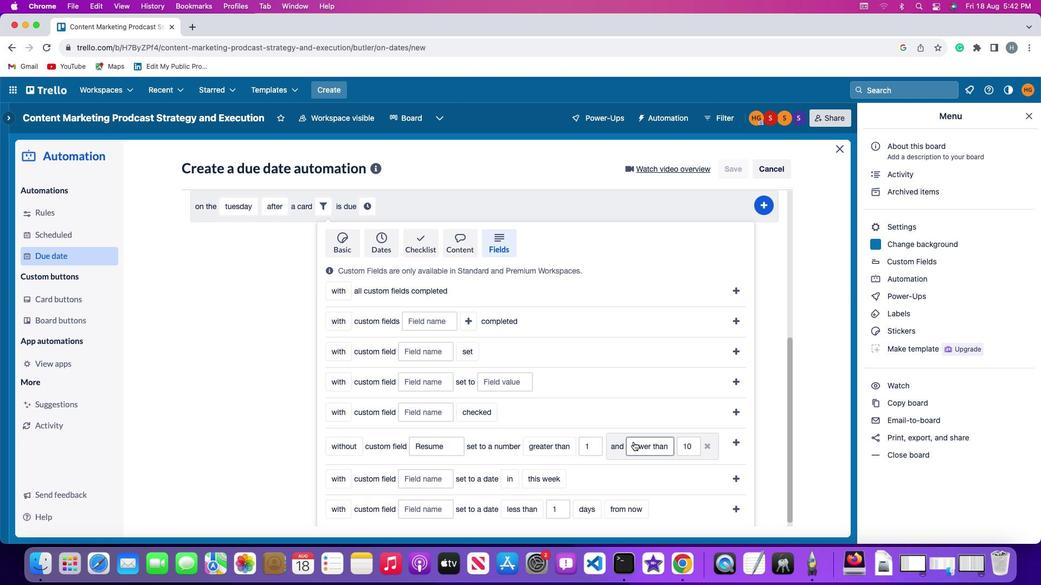 
Action: Mouse pressed left at (634, 443)
Screenshot: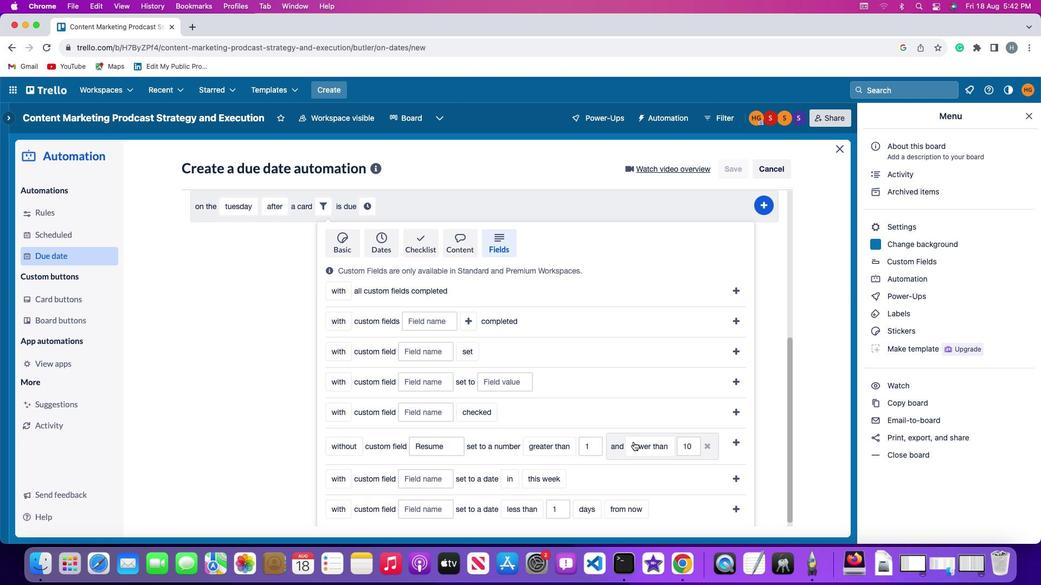
Action: Mouse moved to (645, 403)
Screenshot: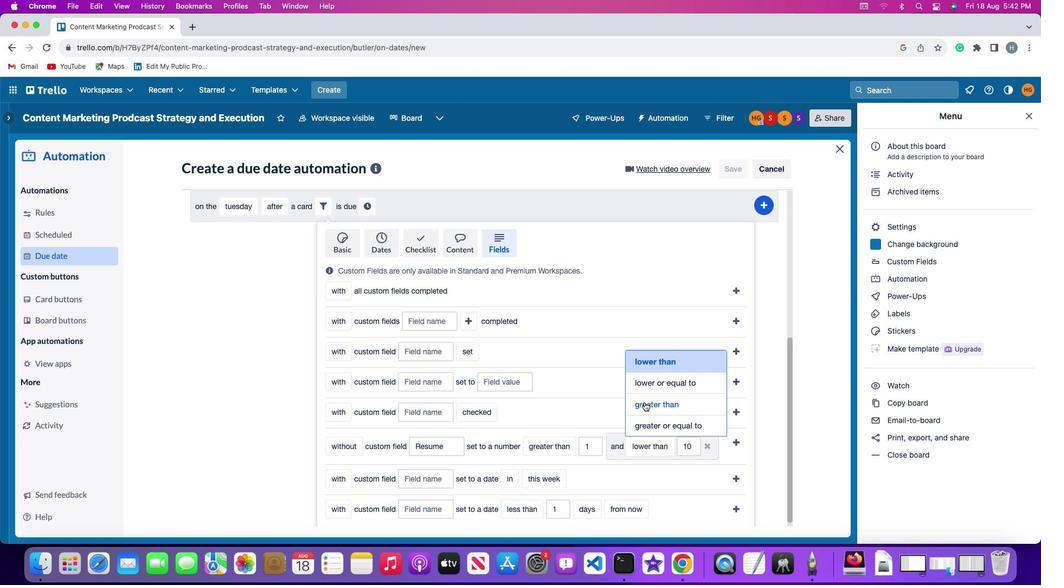 
Action: Mouse pressed left at (645, 403)
Screenshot: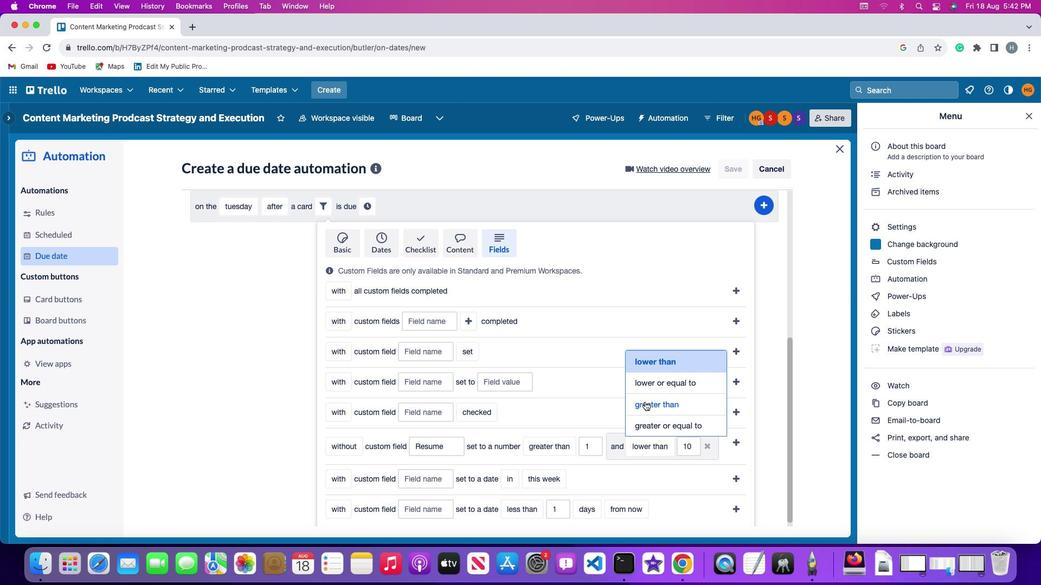 
Action: Mouse moved to (701, 447)
Screenshot: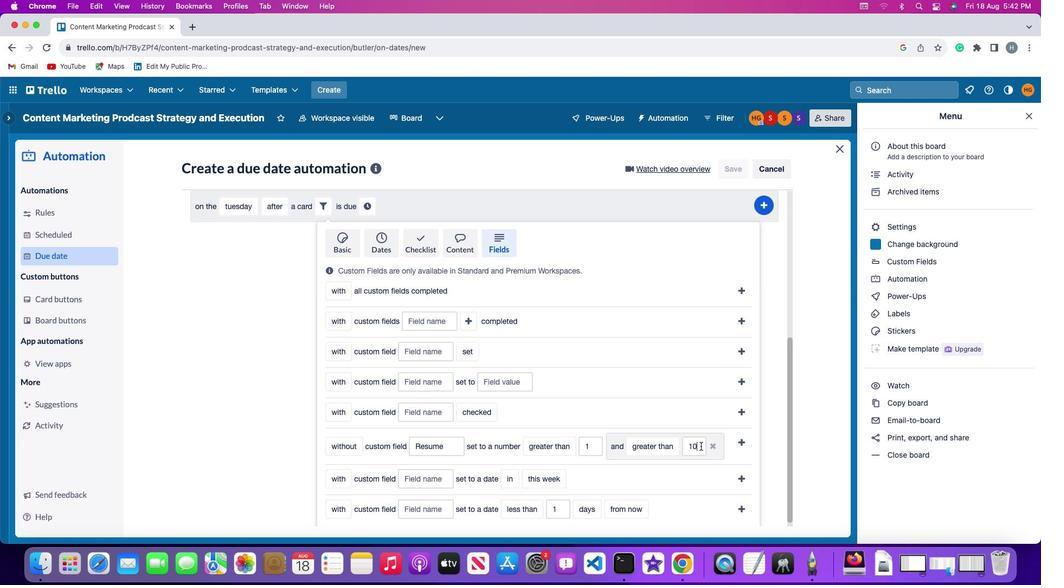
Action: Mouse pressed left at (701, 447)
Screenshot: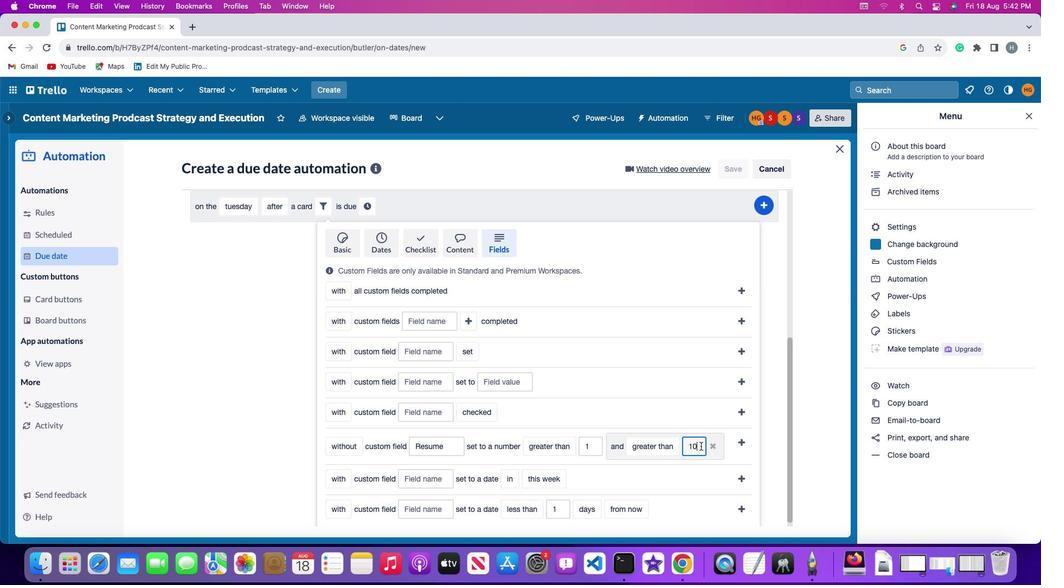 
Action: Key pressed Key.backspaceKey.backspace'1''0'
Screenshot: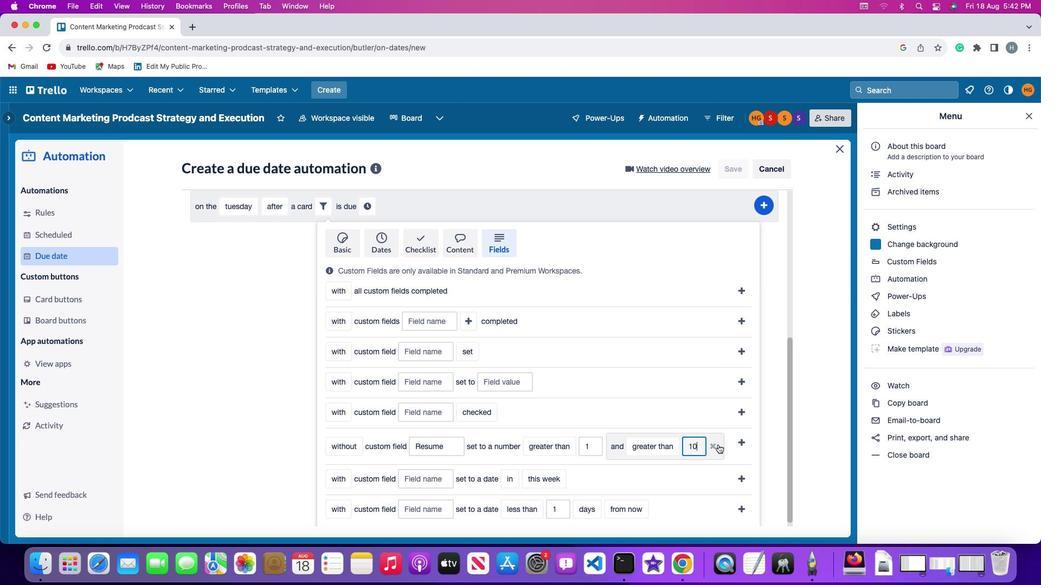 
Action: Mouse moved to (741, 442)
Screenshot: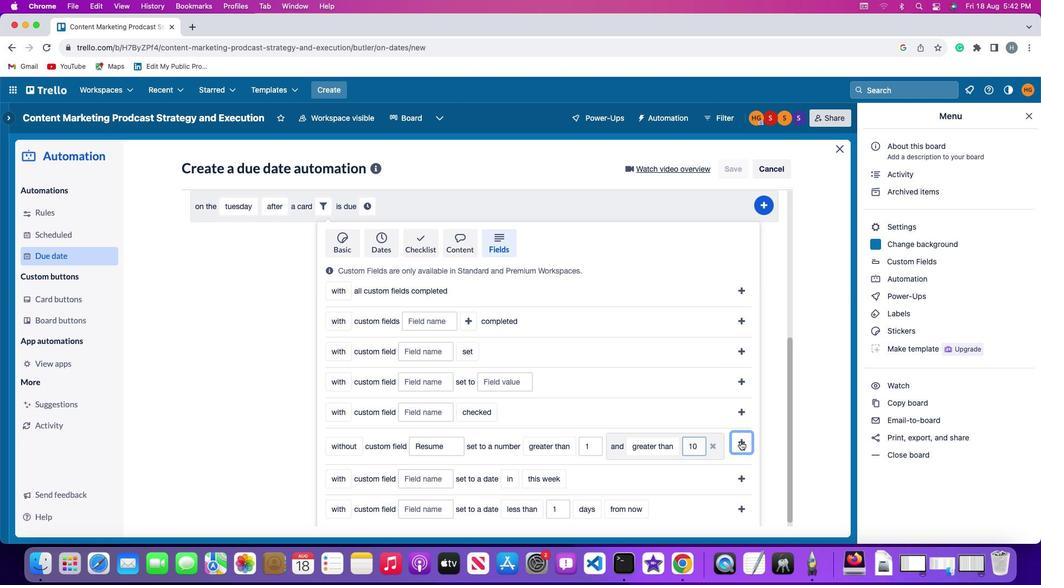 
Action: Mouse pressed left at (741, 442)
Screenshot: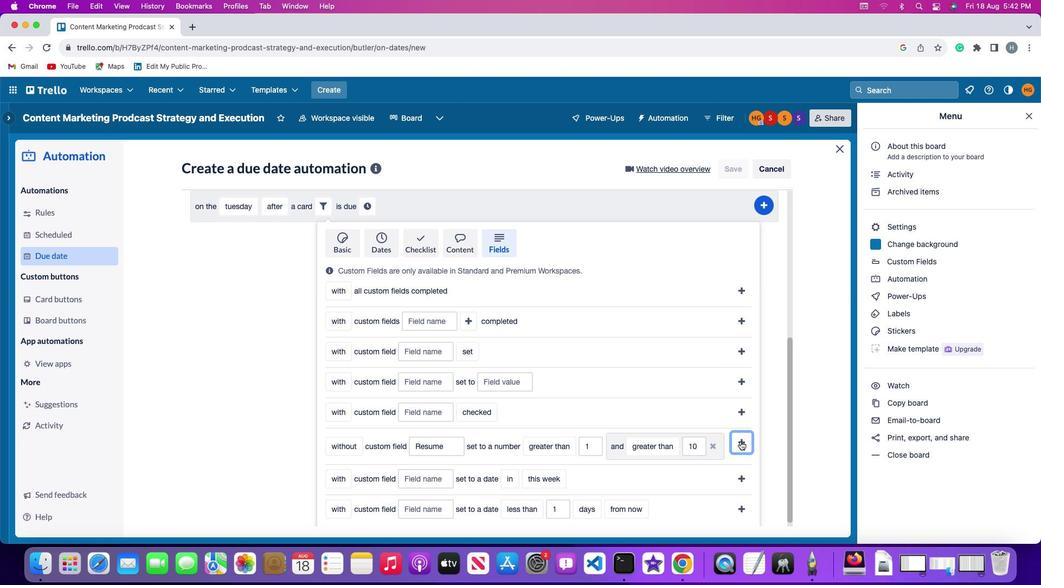 
Action: Mouse moved to (675, 469)
Screenshot: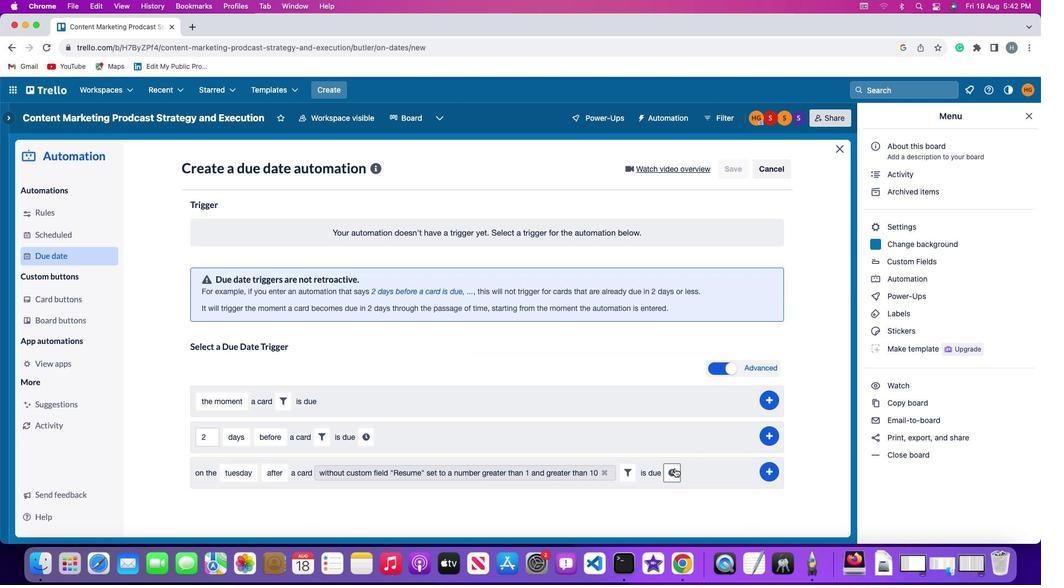 
Action: Mouse pressed left at (675, 469)
Screenshot: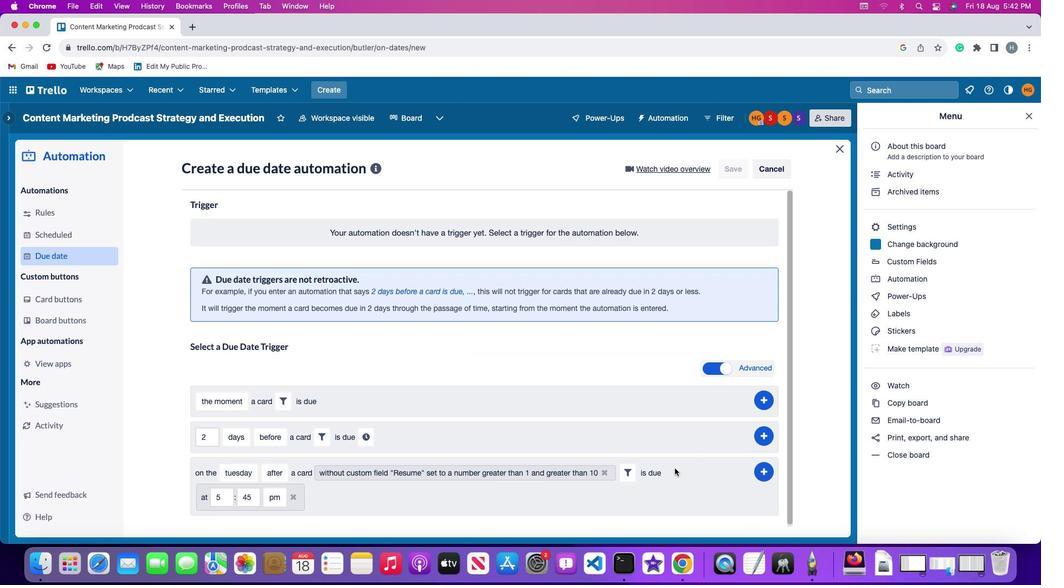 
Action: Mouse moved to (222, 501)
Screenshot: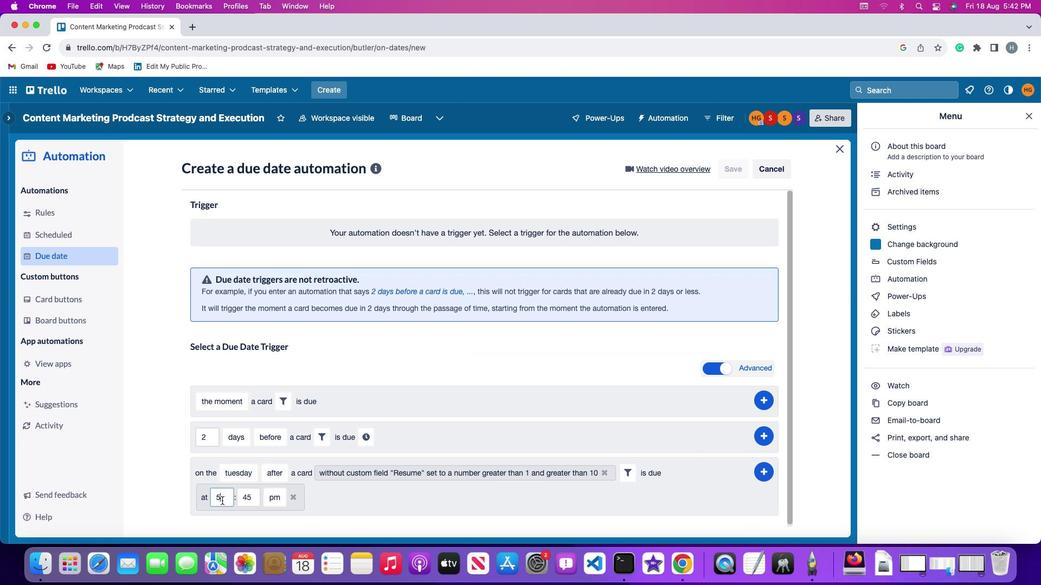 
Action: Mouse pressed left at (222, 501)
Screenshot: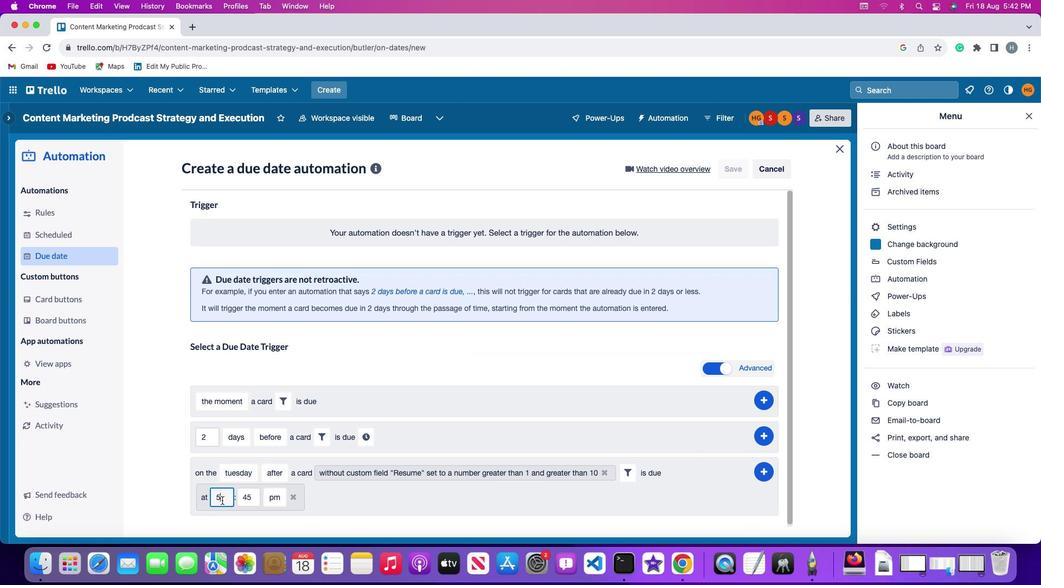
Action: Key pressed Key.backspace'1''1'
Screenshot: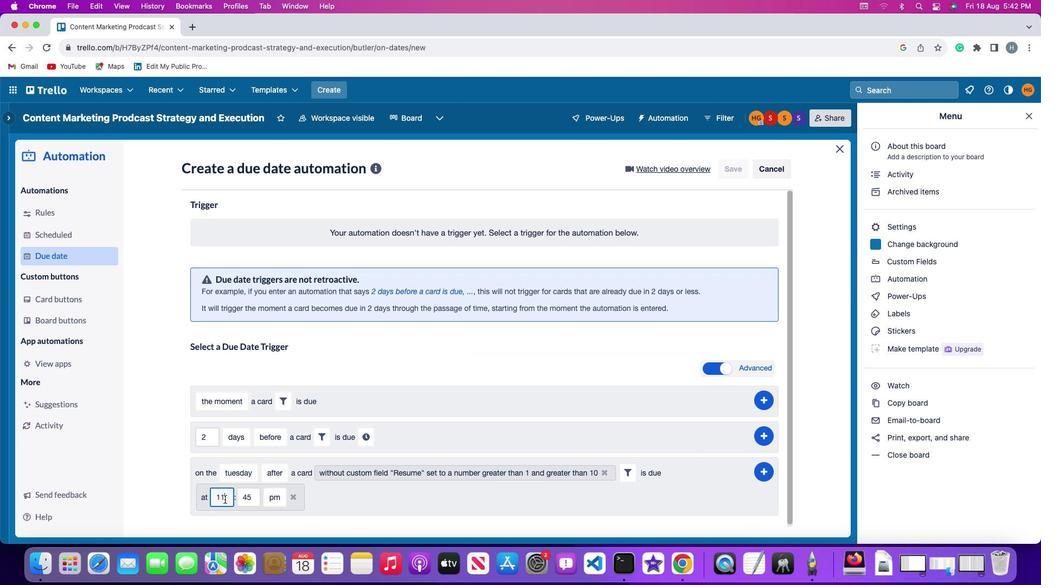 
Action: Mouse moved to (252, 498)
Screenshot: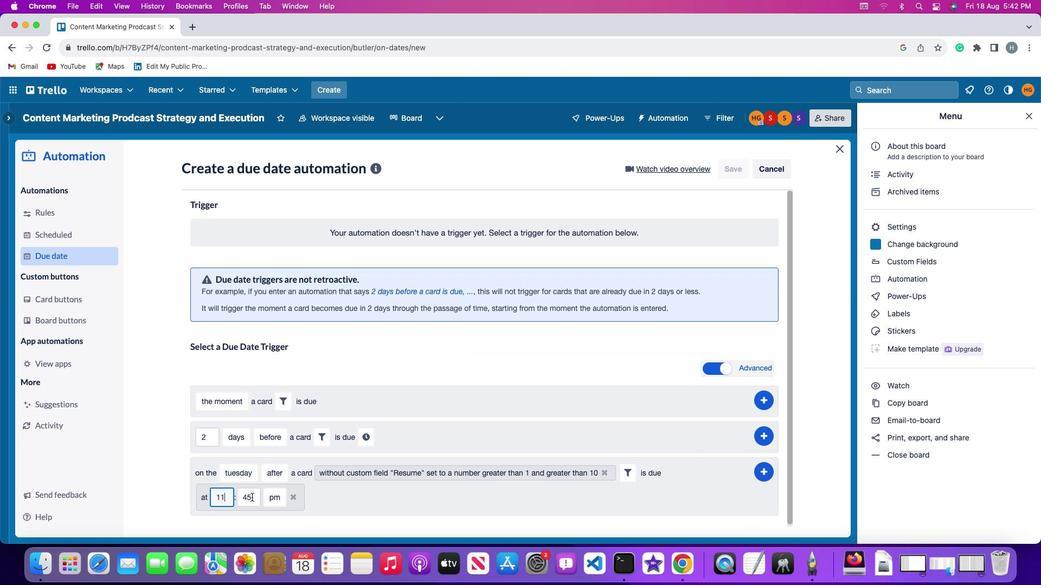 
Action: Mouse pressed left at (252, 498)
Screenshot: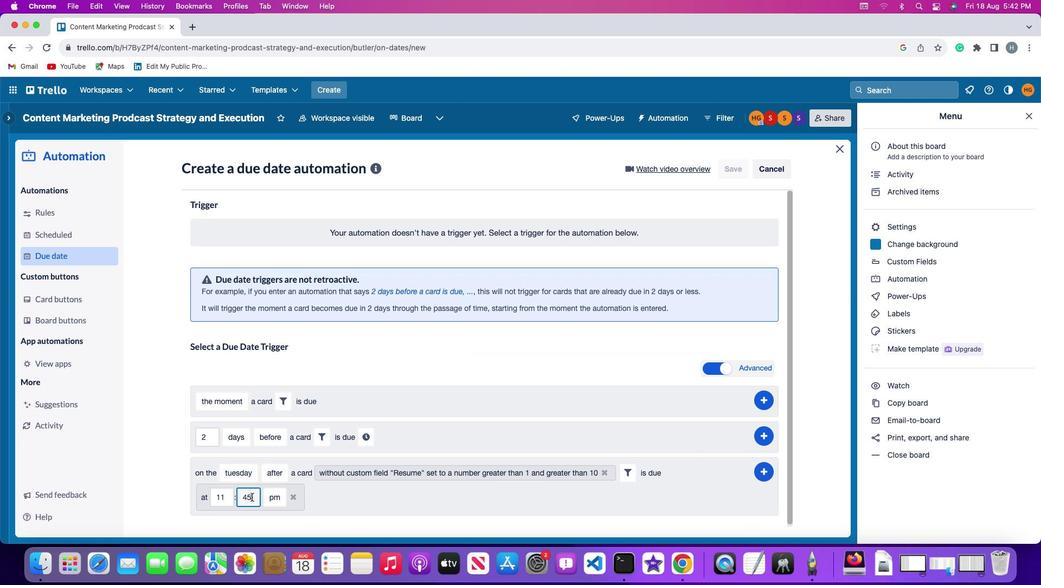 
Action: Key pressed Key.backspaceKey.backspace'0''0'
Screenshot: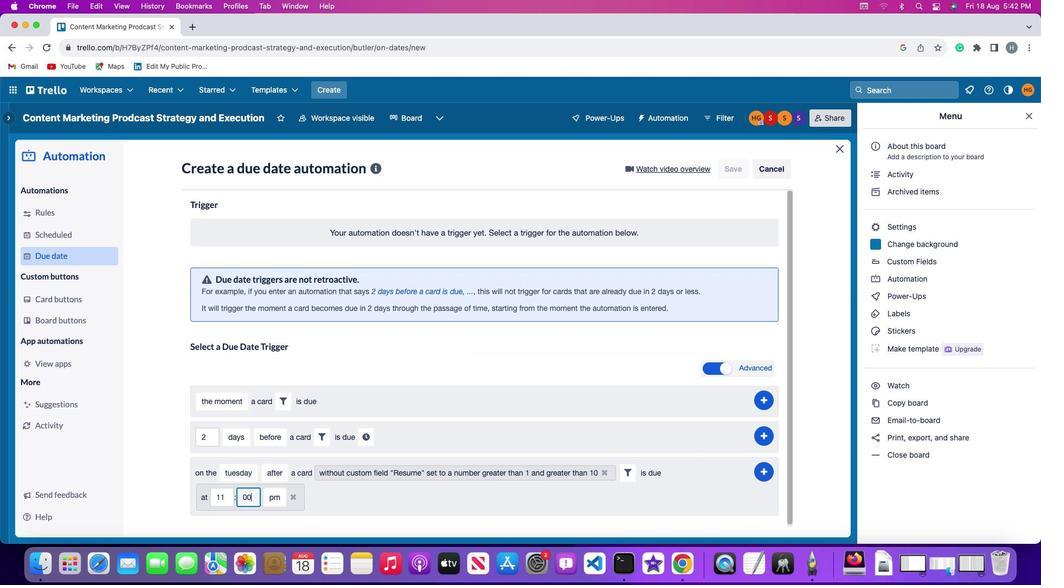
Action: Mouse moved to (270, 496)
Screenshot: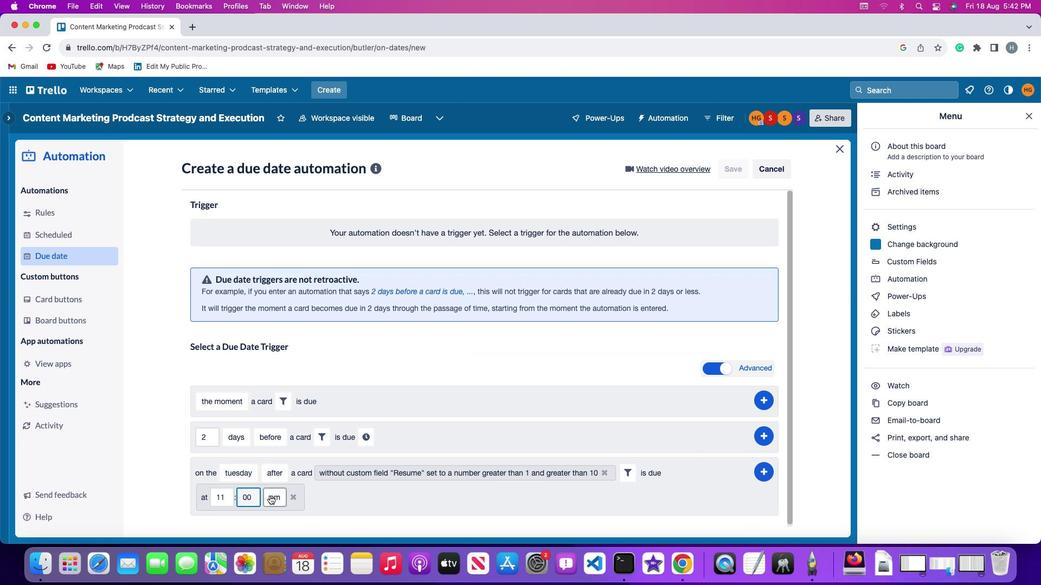 
Action: Mouse pressed left at (270, 496)
Screenshot: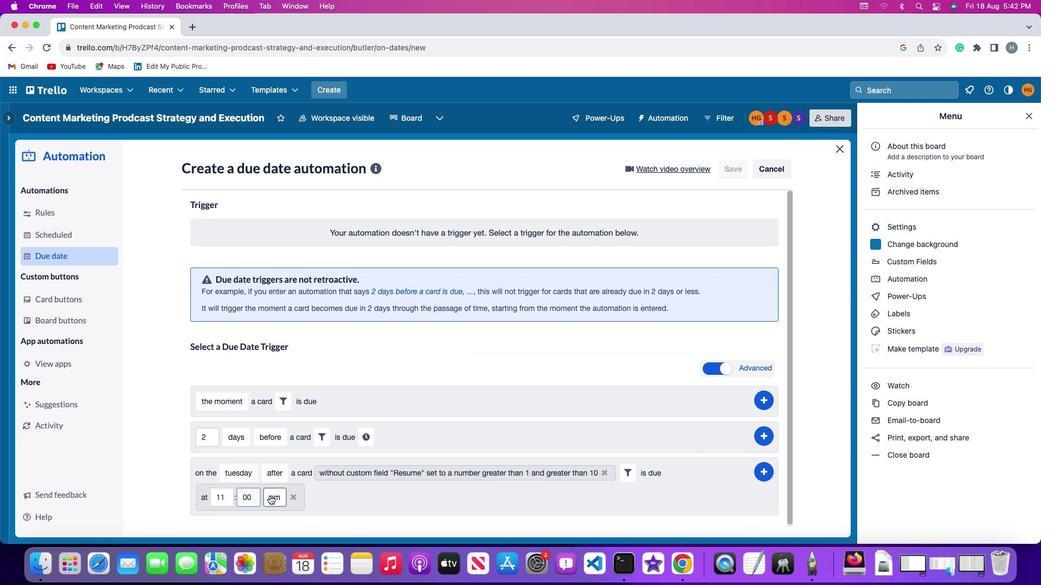 
Action: Mouse moved to (278, 451)
Screenshot: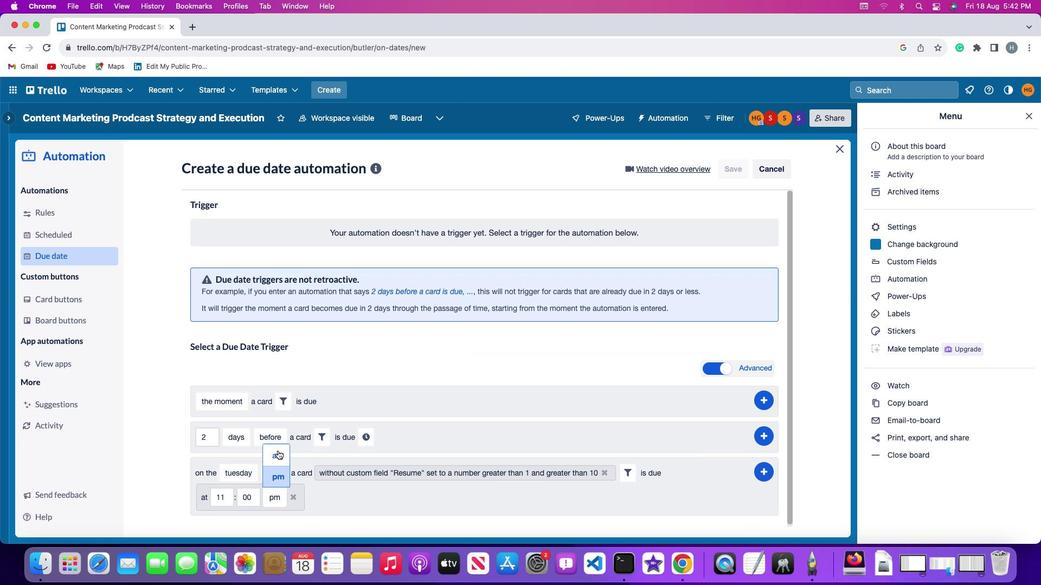 
Action: Mouse pressed left at (278, 451)
Screenshot: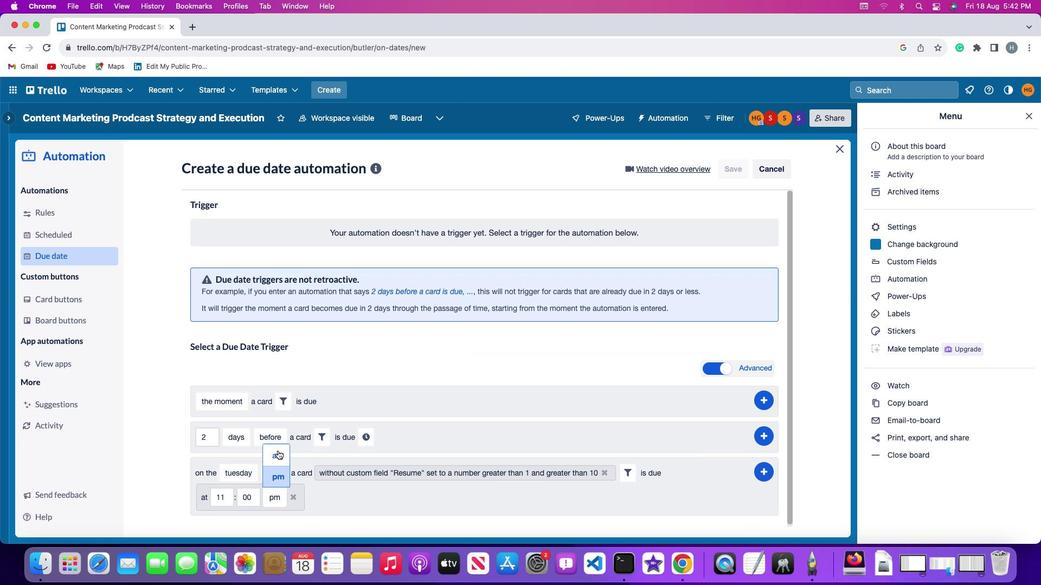 
Action: Mouse moved to (766, 470)
Screenshot: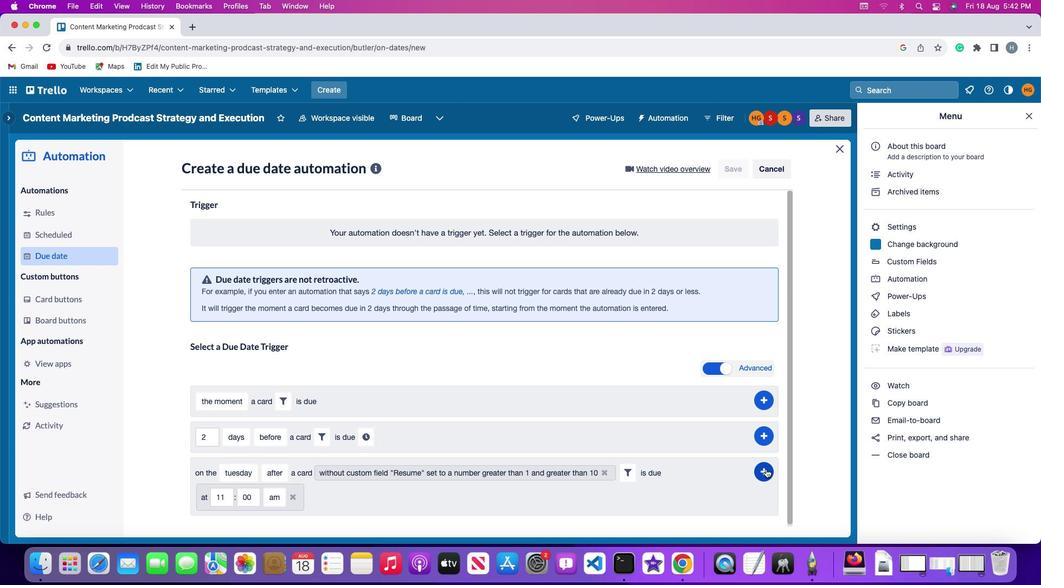 
Action: Mouse pressed left at (766, 470)
Screenshot: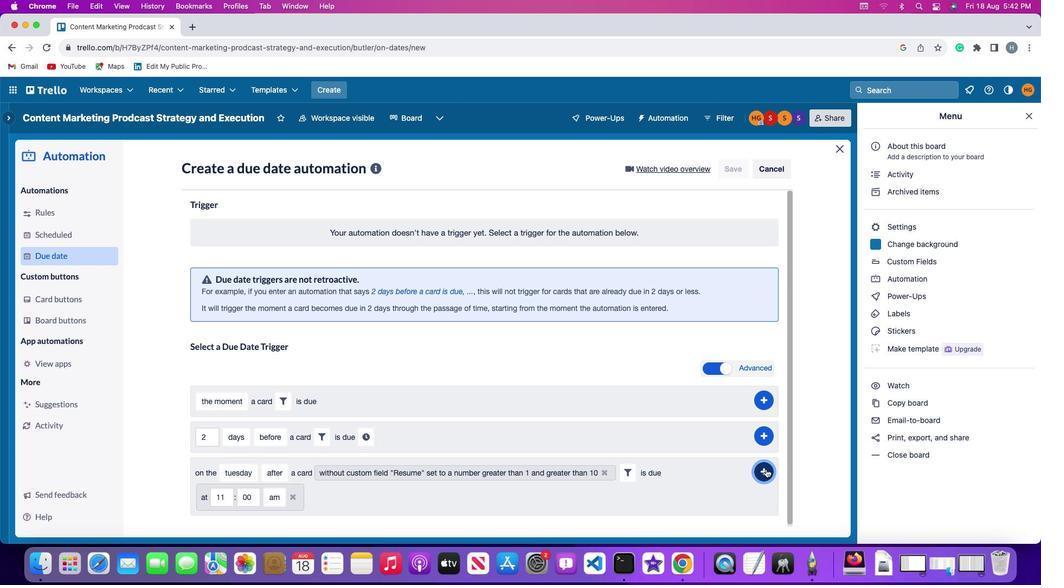 
Action: Mouse moved to (802, 369)
Screenshot: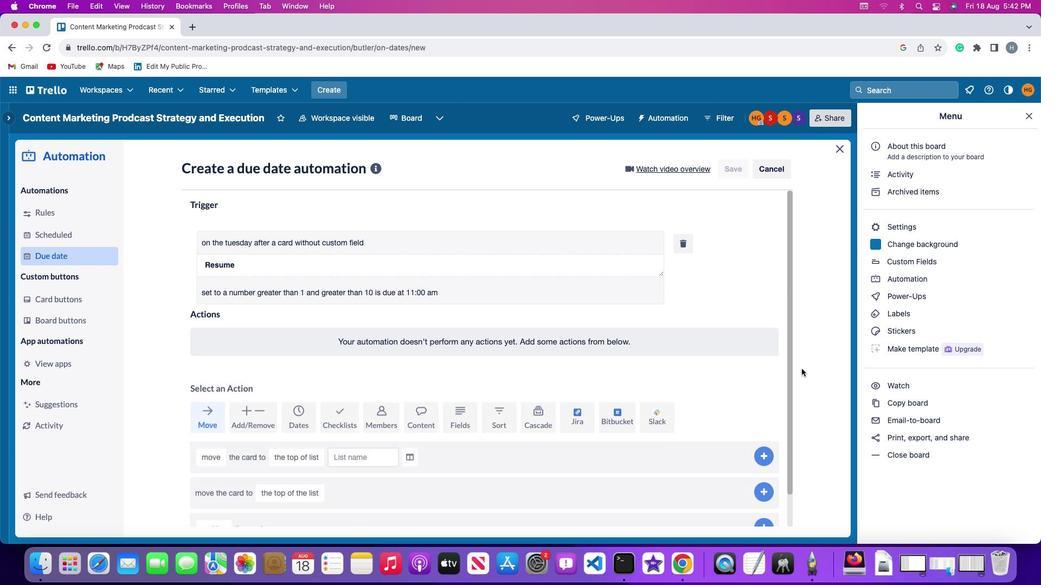 
